 Task: Create a section Dash & Dine and in the section, add a milestone Security Enhancements in the project UpwardTech.
Action: Mouse moved to (27, 72)
Screenshot: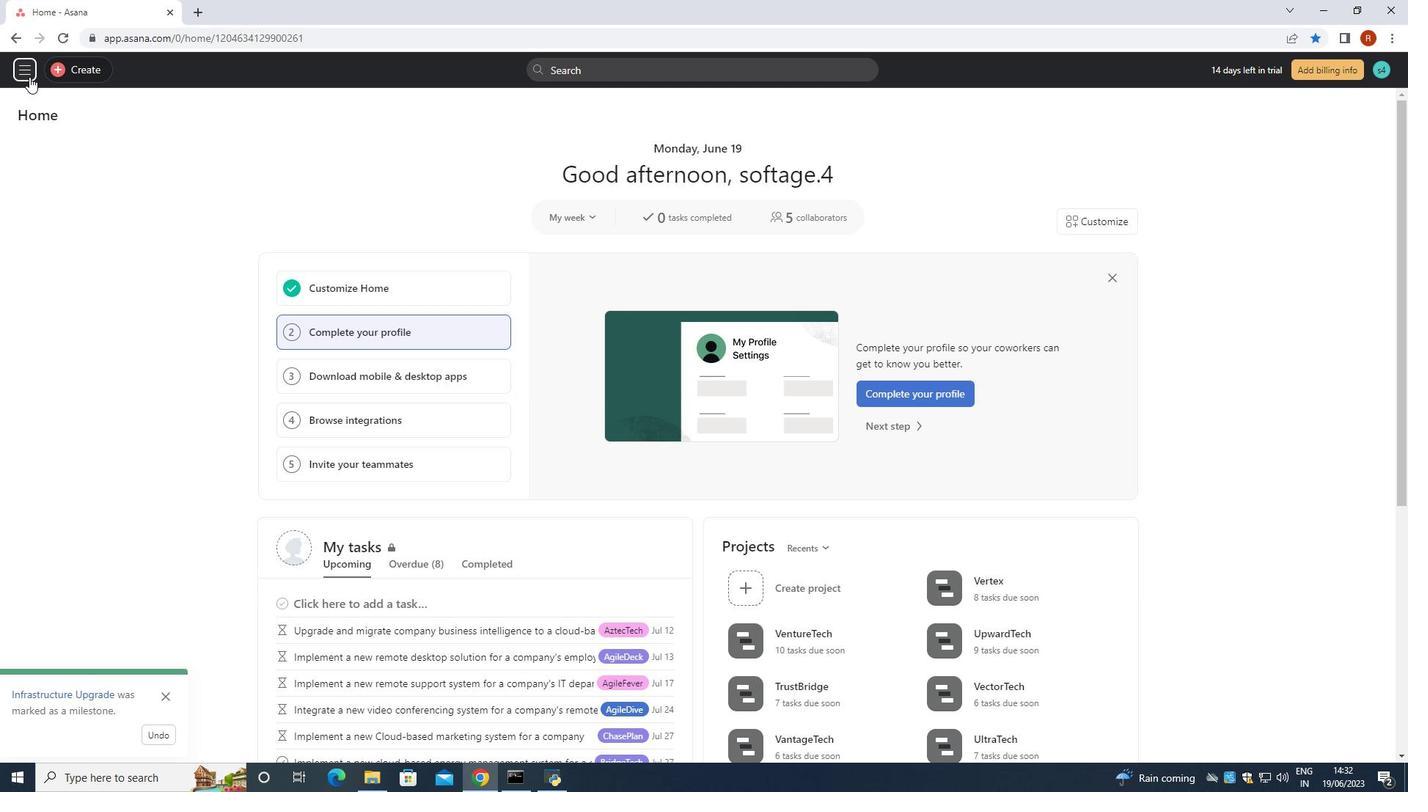 
Action: Mouse pressed left at (27, 72)
Screenshot: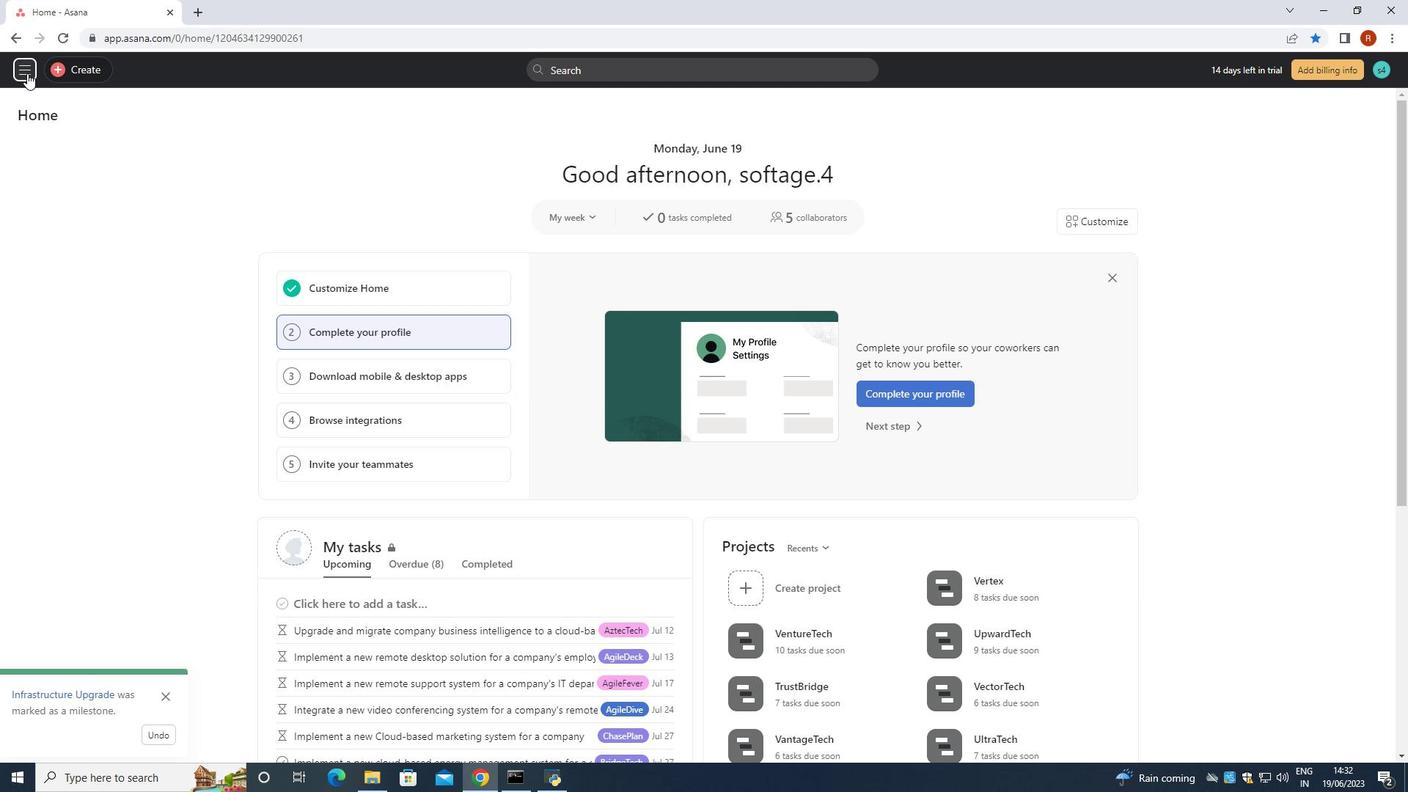 
Action: Mouse moved to (52, 303)
Screenshot: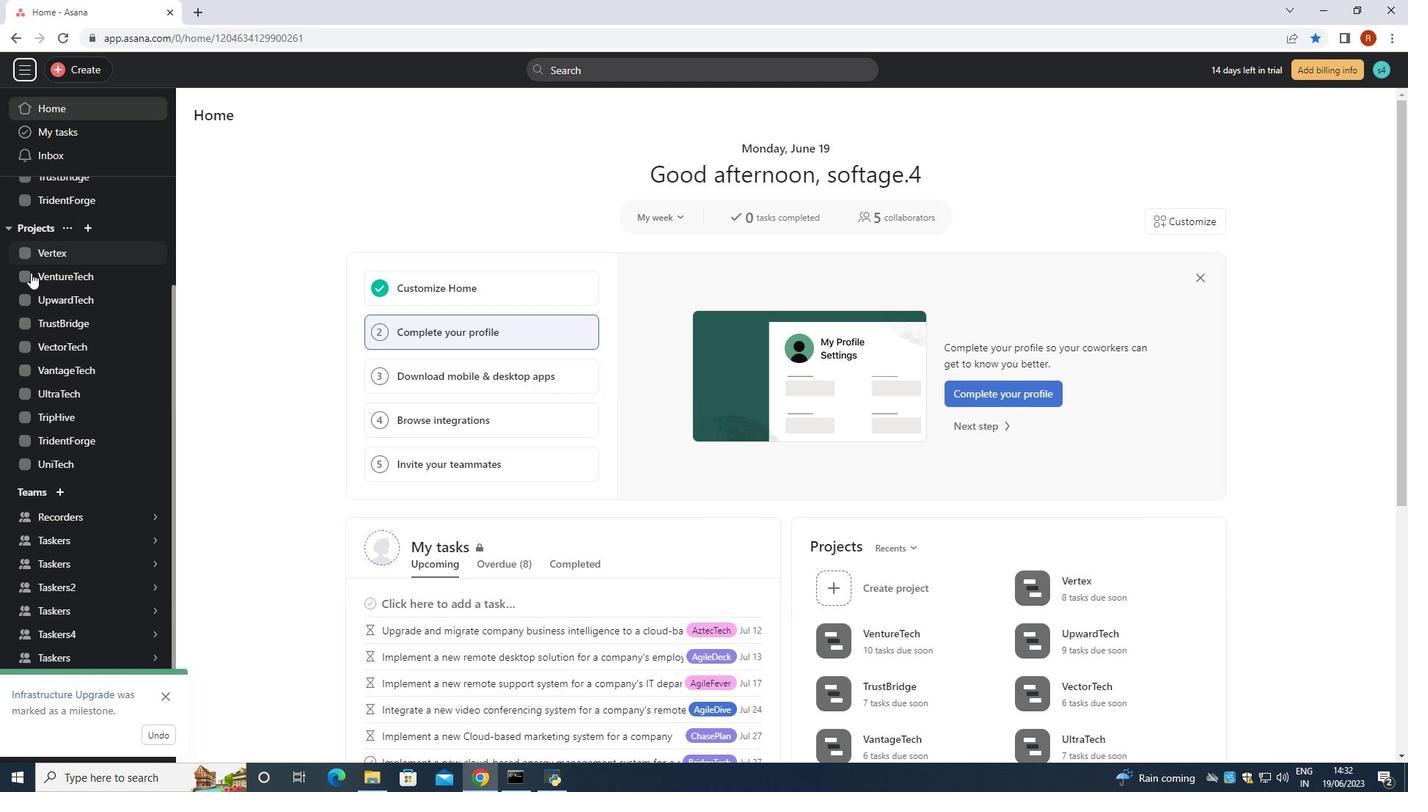 
Action: Mouse pressed left at (52, 303)
Screenshot: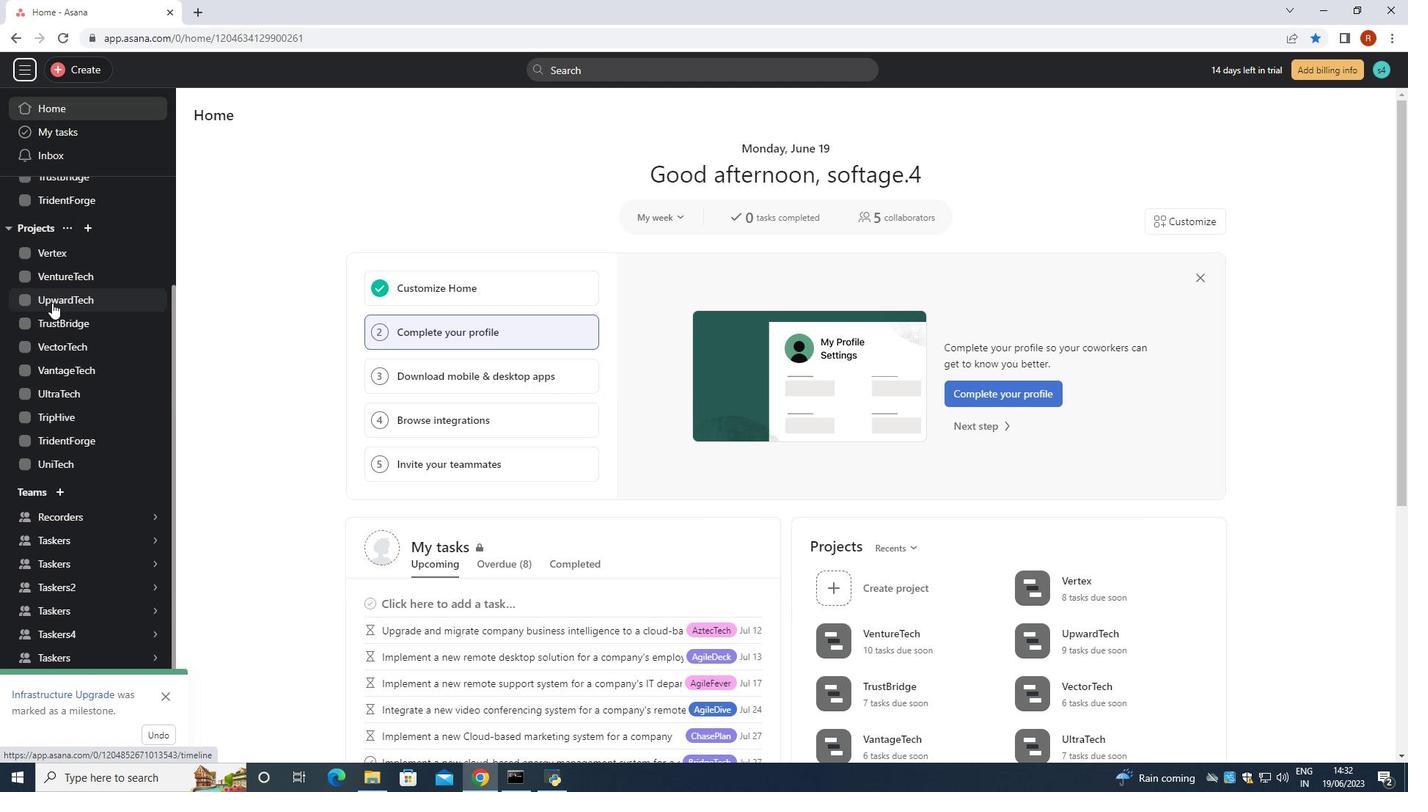 
Action: Mouse moved to (302, 453)
Screenshot: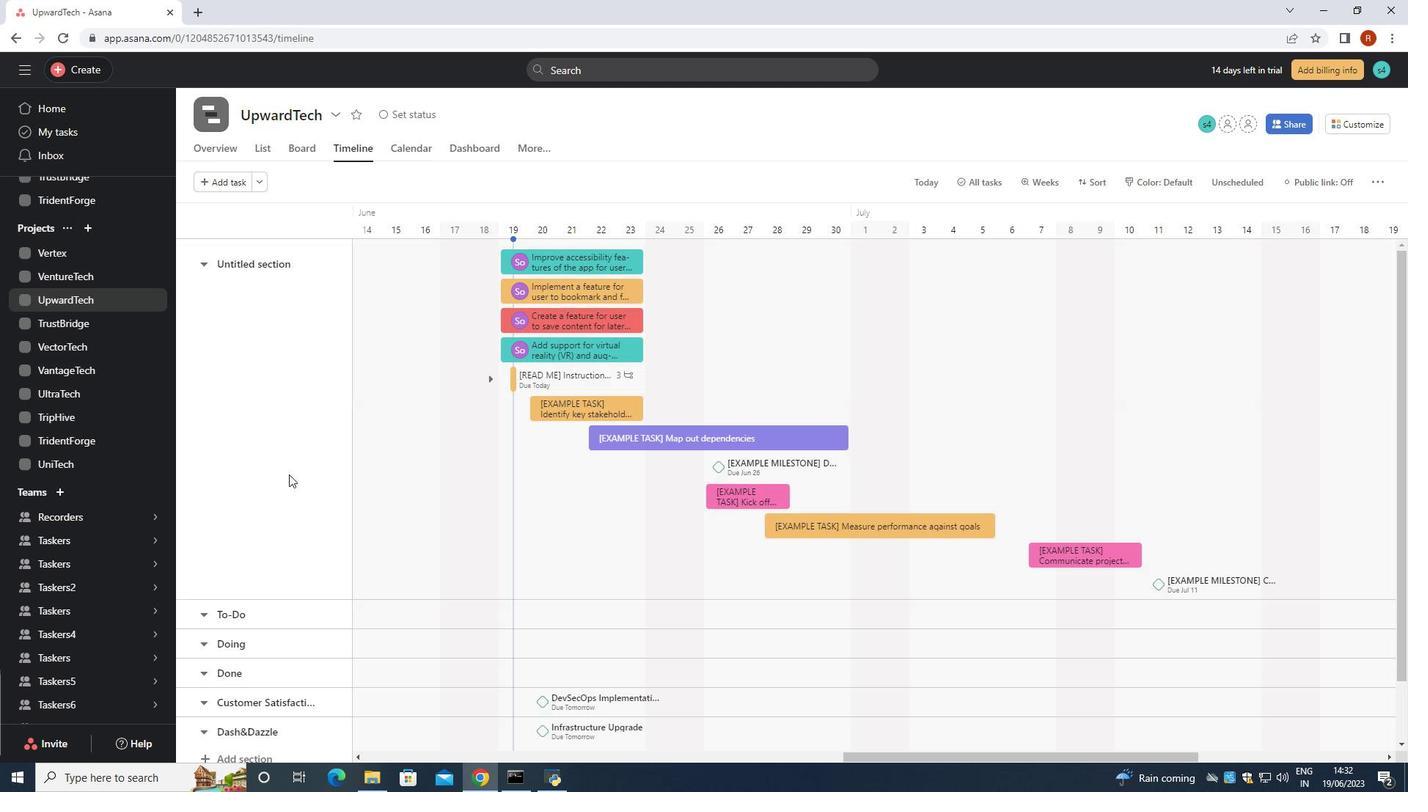 
Action: Mouse scrolled (302, 452) with delta (0, 0)
Screenshot: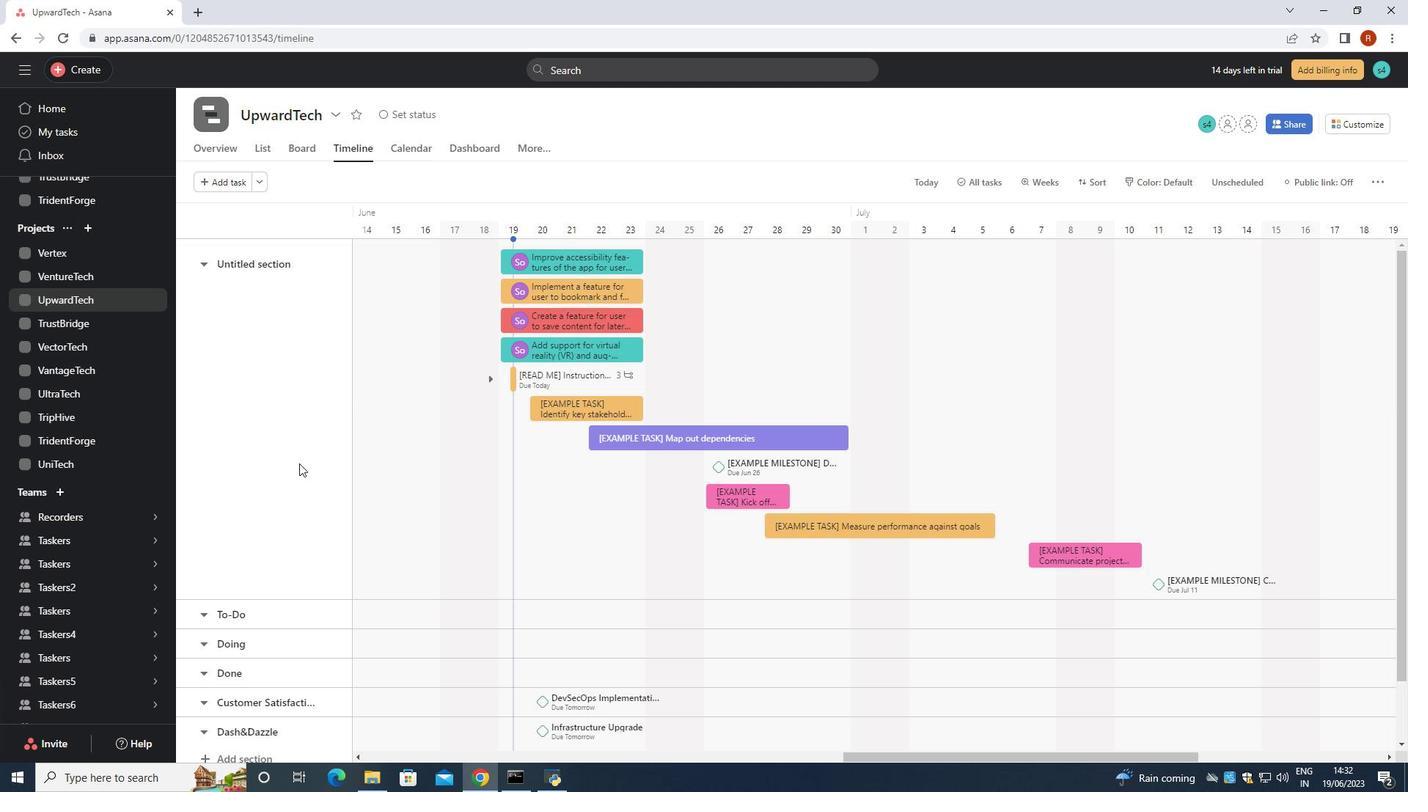 
Action: Mouse scrolled (302, 452) with delta (0, 0)
Screenshot: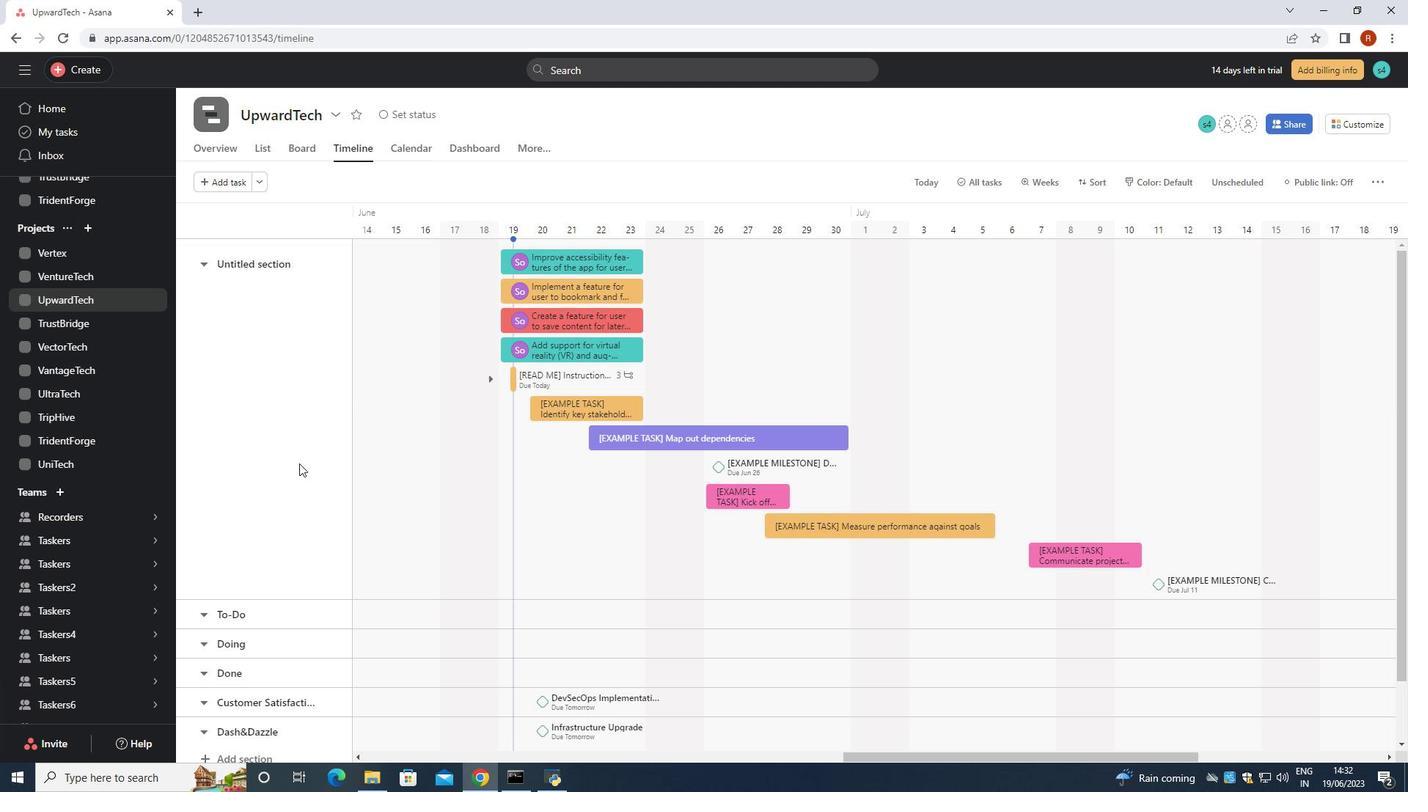 
Action: Mouse scrolled (302, 452) with delta (0, 0)
Screenshot: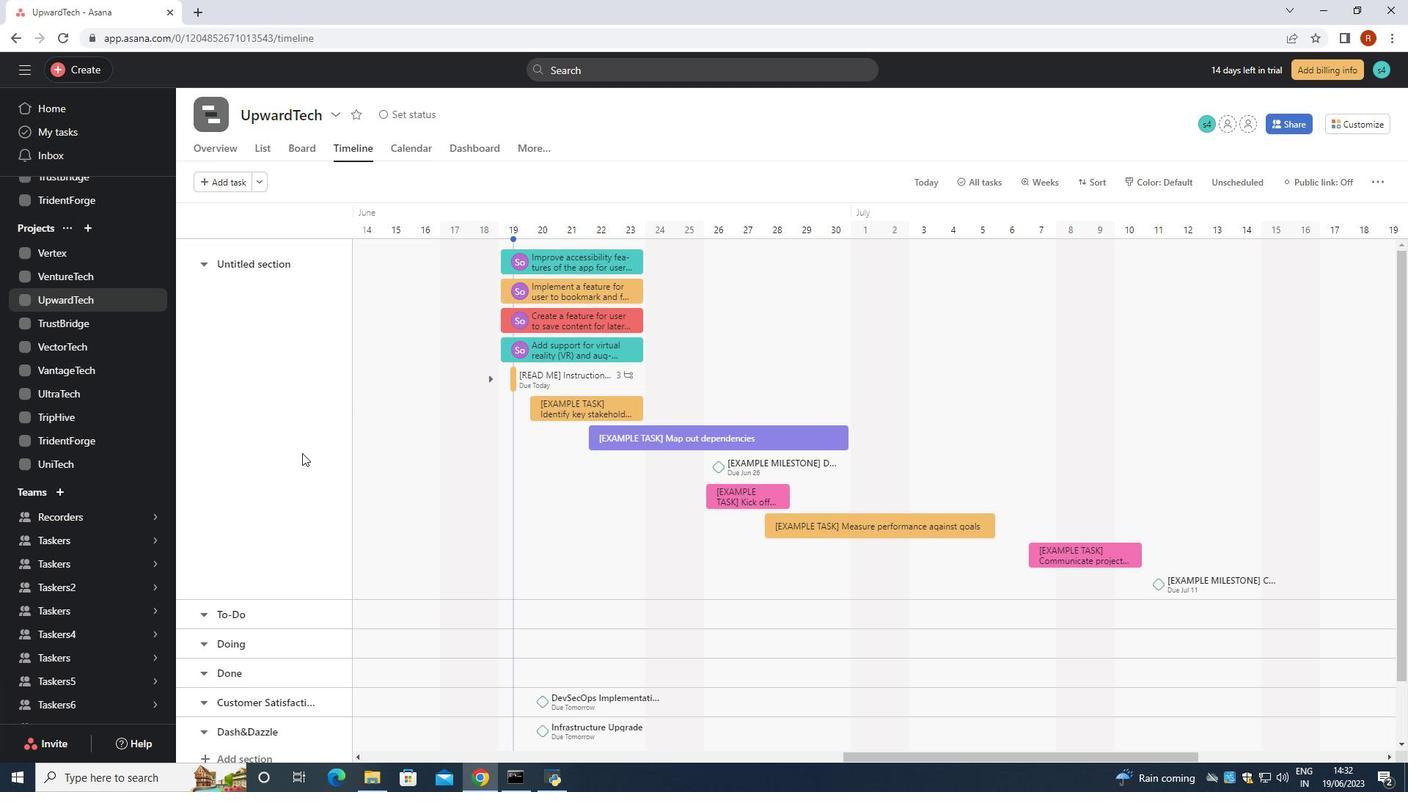
Action: Mouse moved to (301, 462)
Screenshot: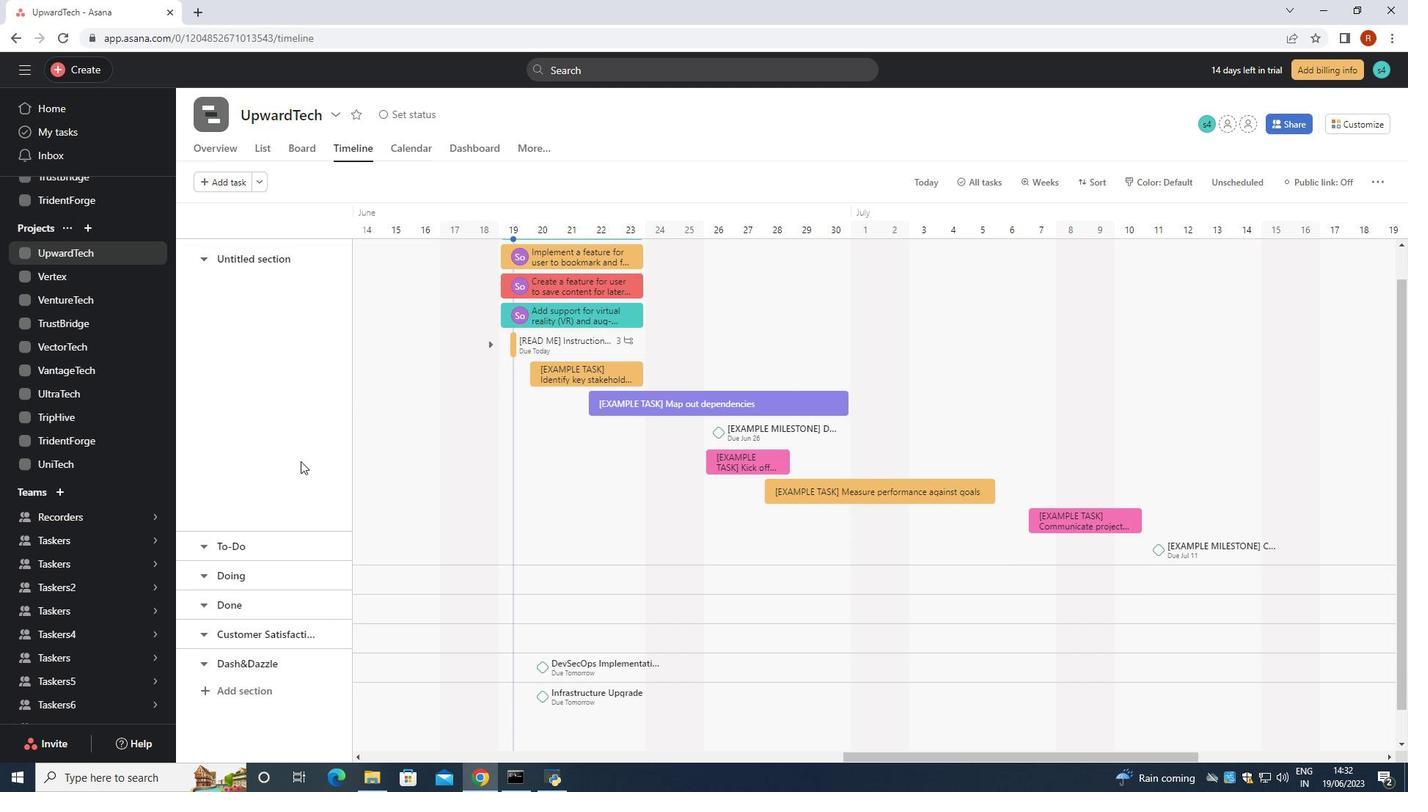 
Action: Mouse scrolled (301, 460) with delta (0, 0)
Screenshot: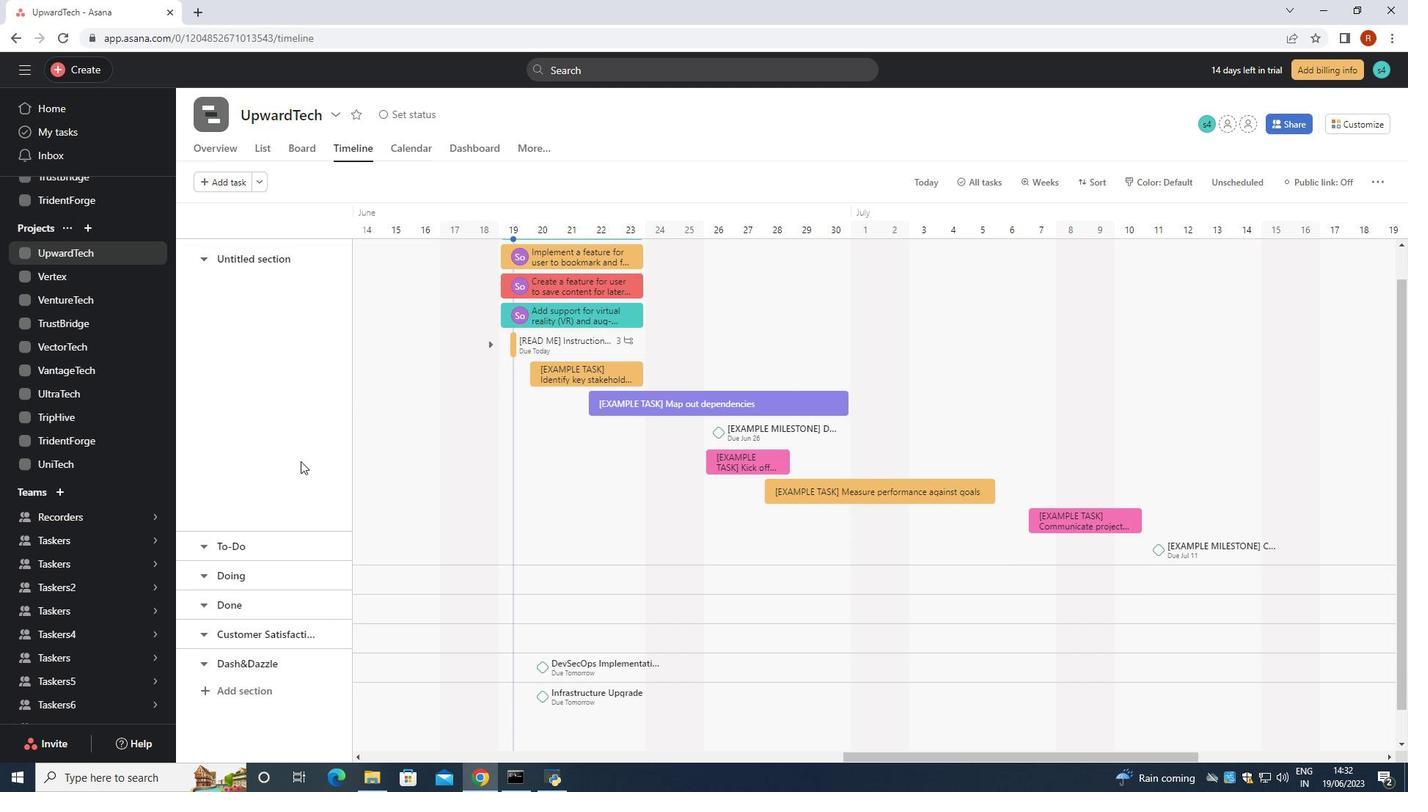 
Action: Mouse moved to (300, 468)
Screenshot: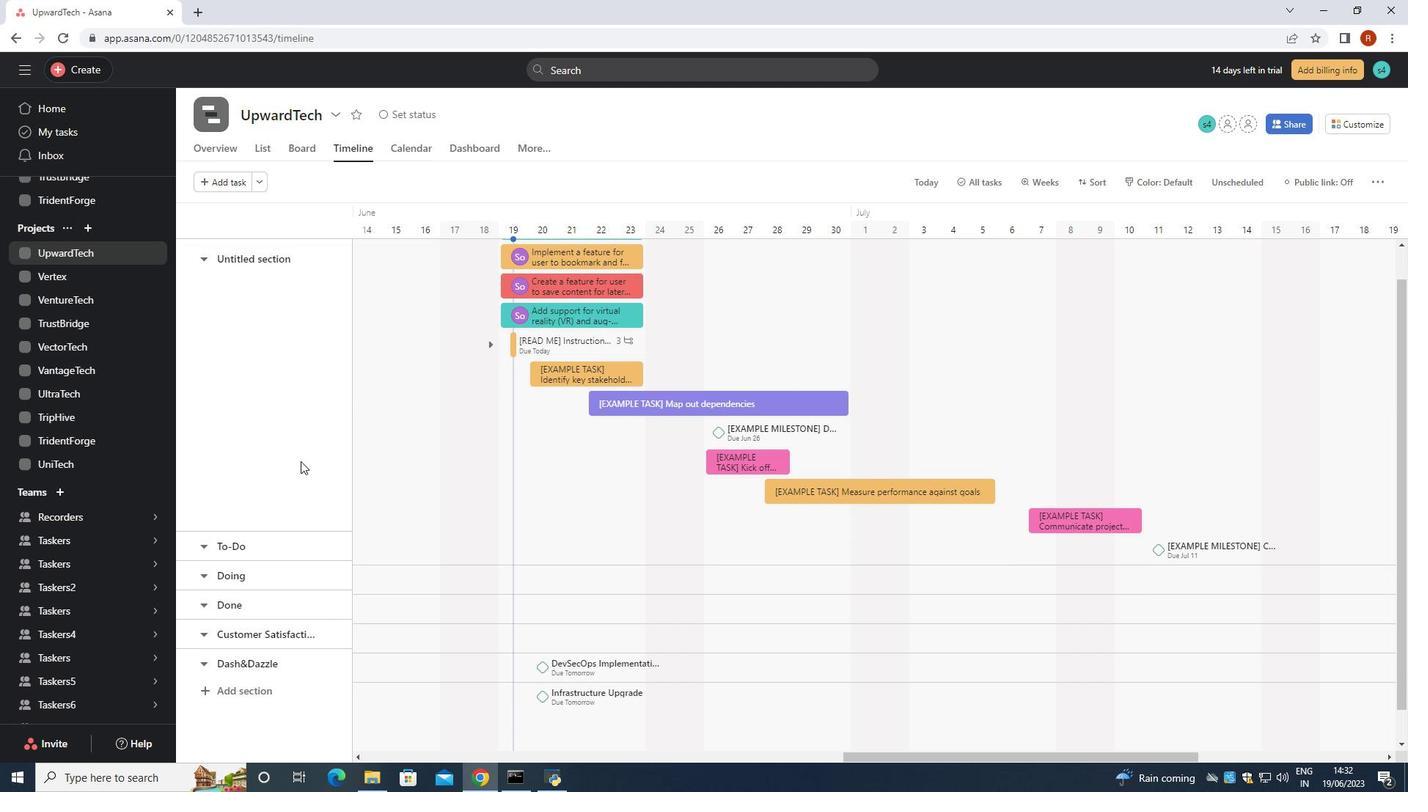
Action: Mouse scrolled (300, 467) with delta (0, 0)
Screenshot: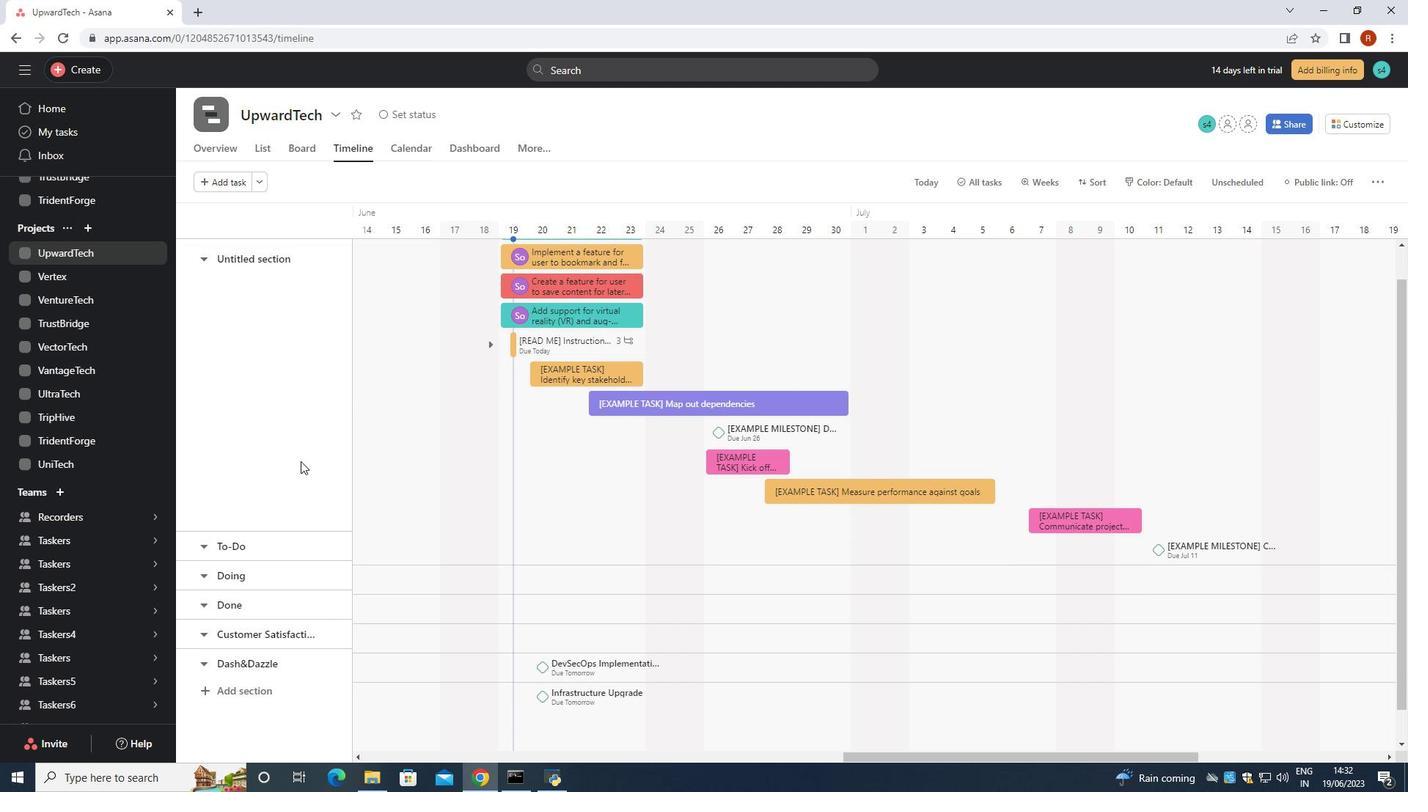 
Action: Mouse moved to (300, 472)
Screenshot: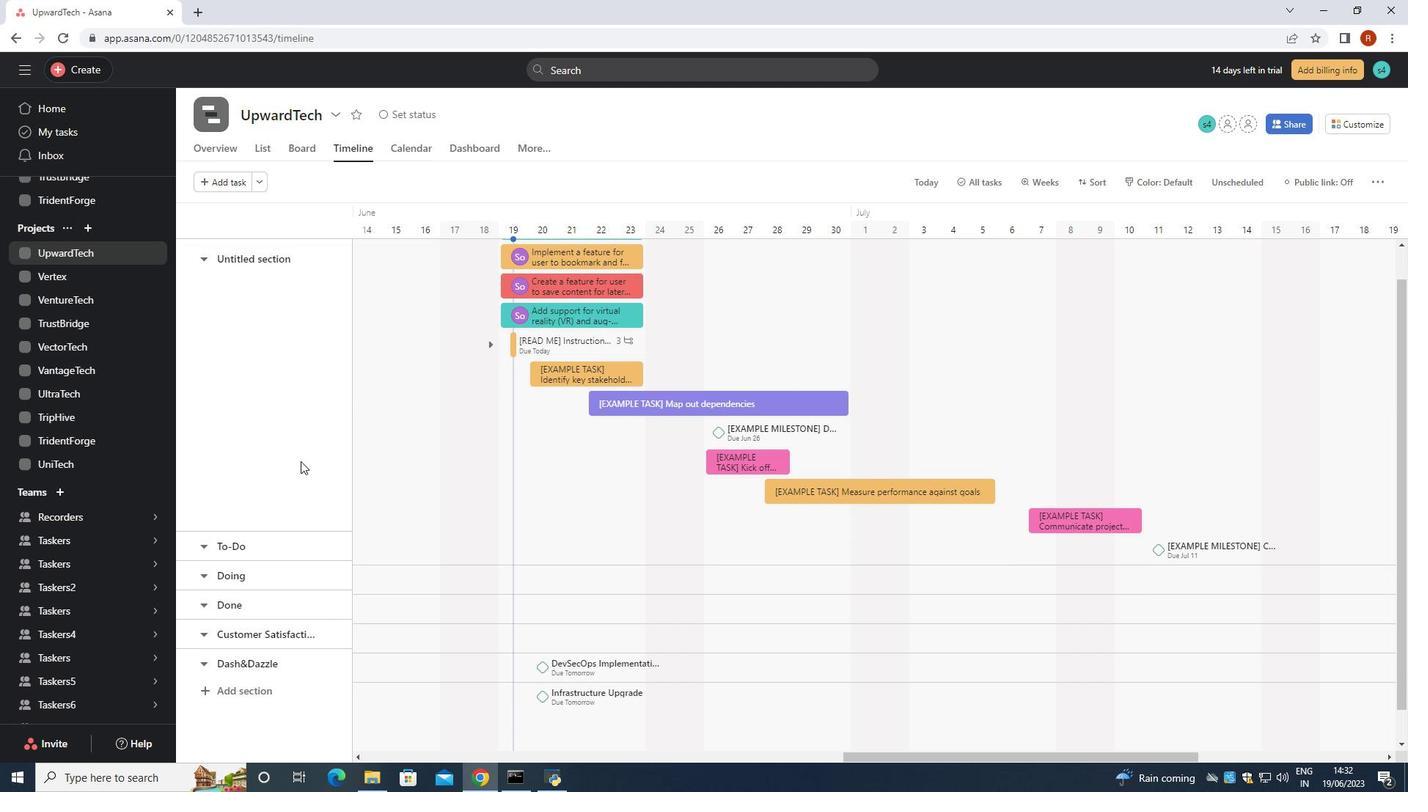 
Action: Mouse scrolled (300, 471) with delta (0, 0)
Screenshot: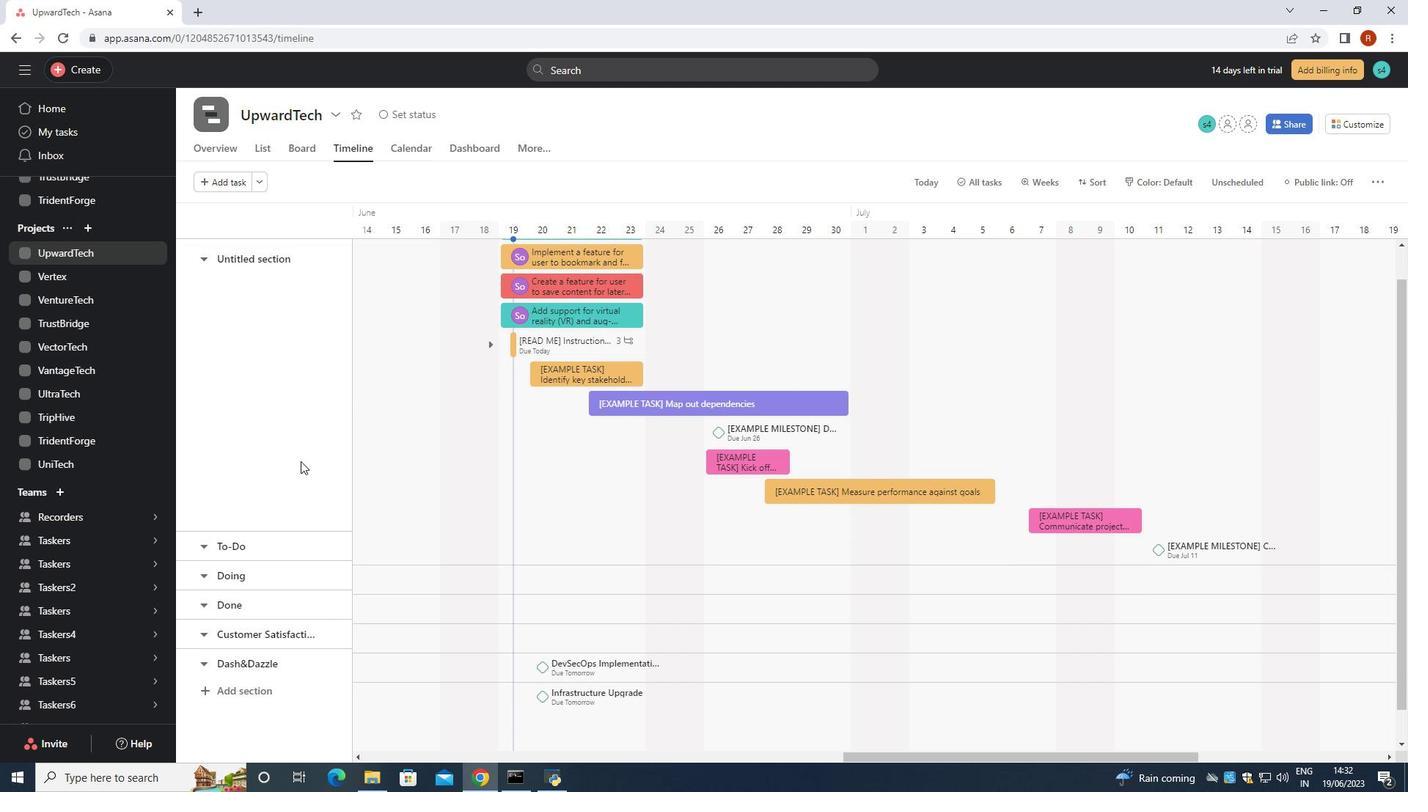 
Action: Mouse moved to (300, 479)
Screenshot: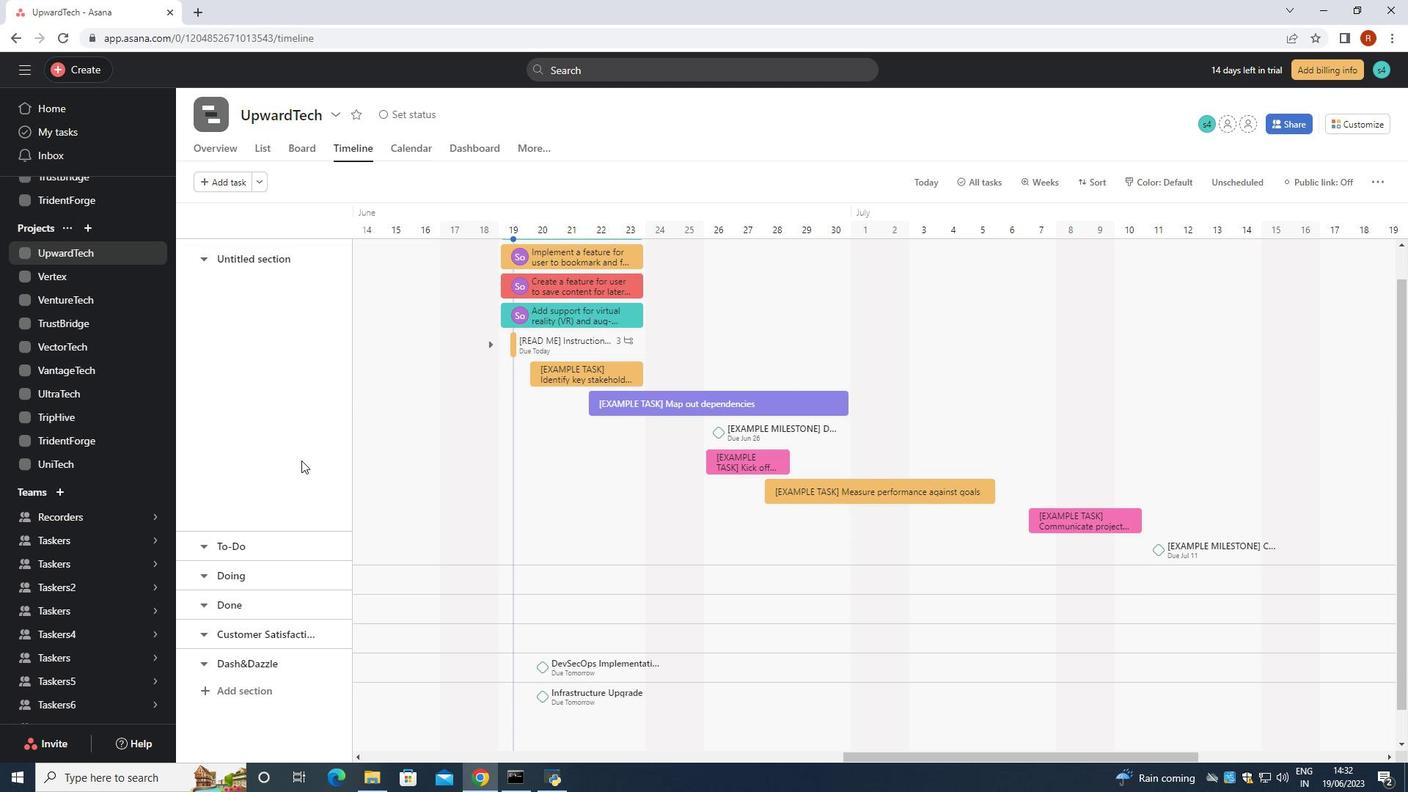 
Action: Mouse scrolled (300, 479) with delta (0, 0)
Screenshot: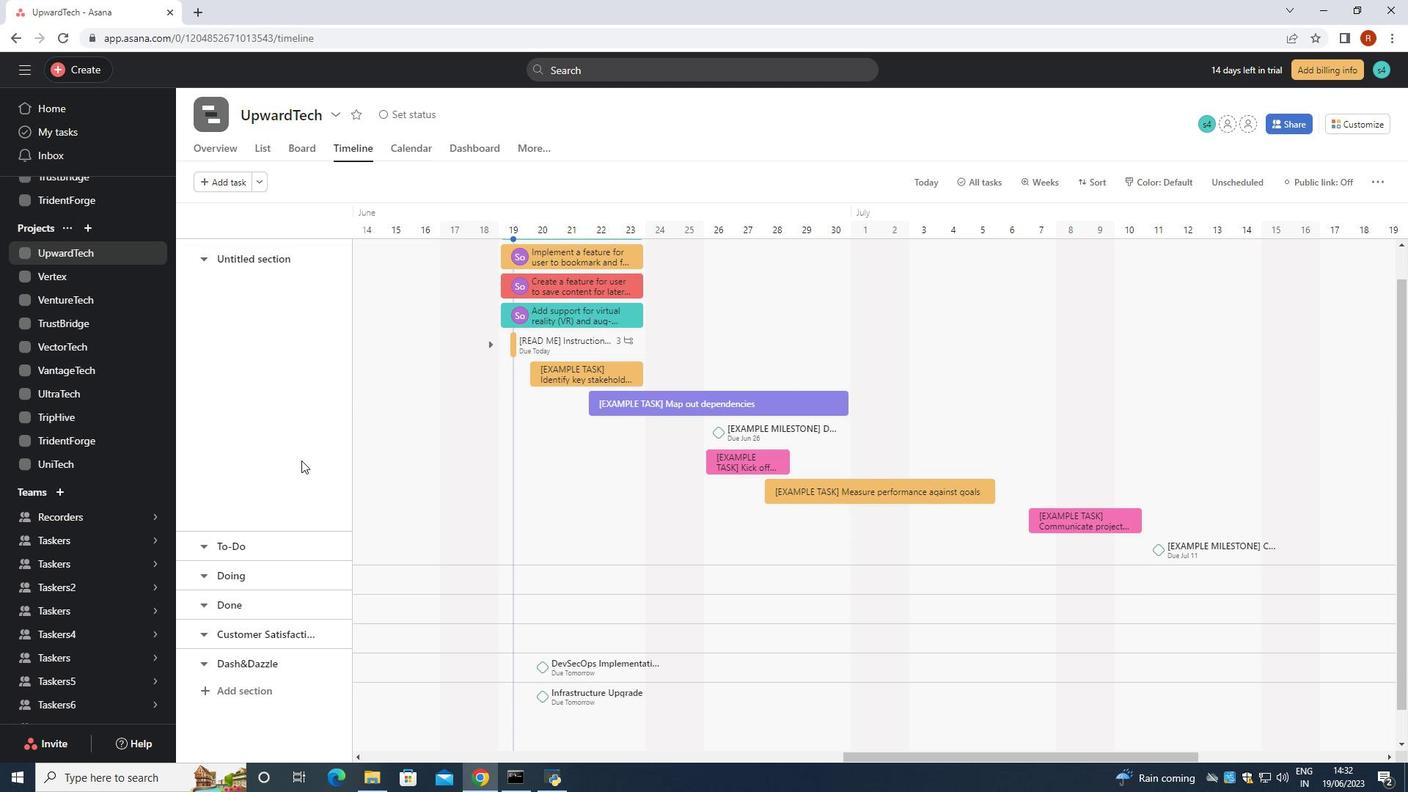 
Action: Mouse moved to (250, 695)
Screenshot: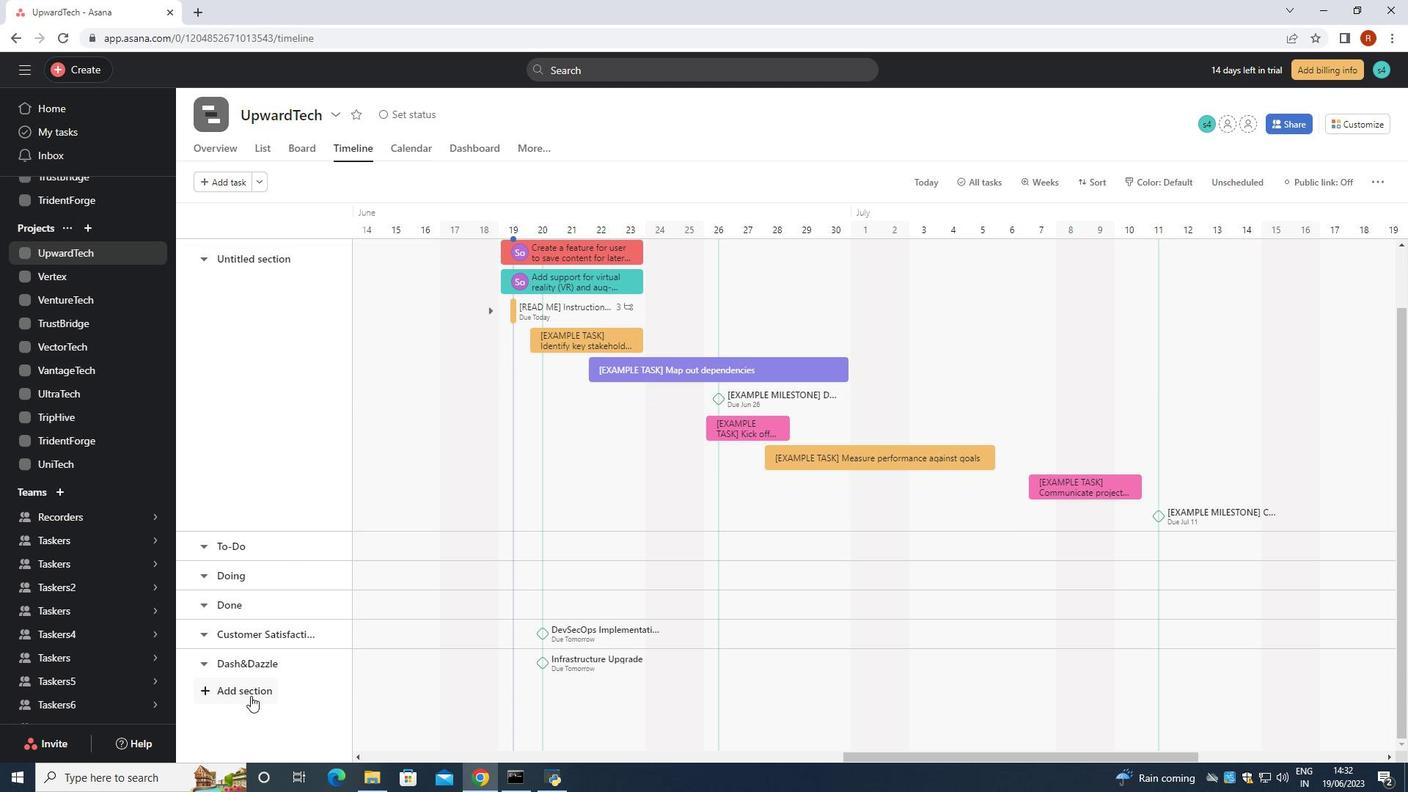 
Action: Mouse pressed left at (250, 695)
Screenshot: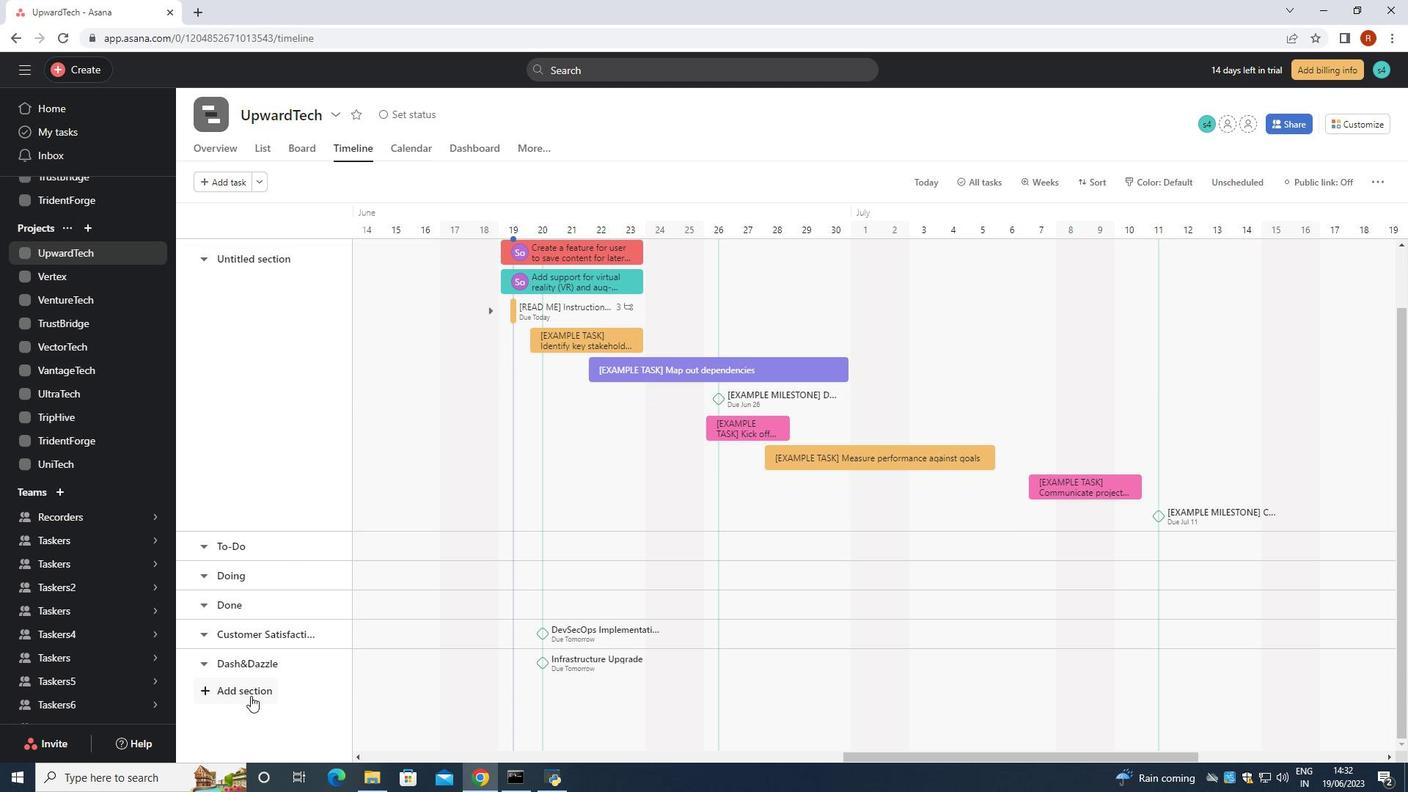 
Action: Mouse moved to (249, 694)
Screenshot: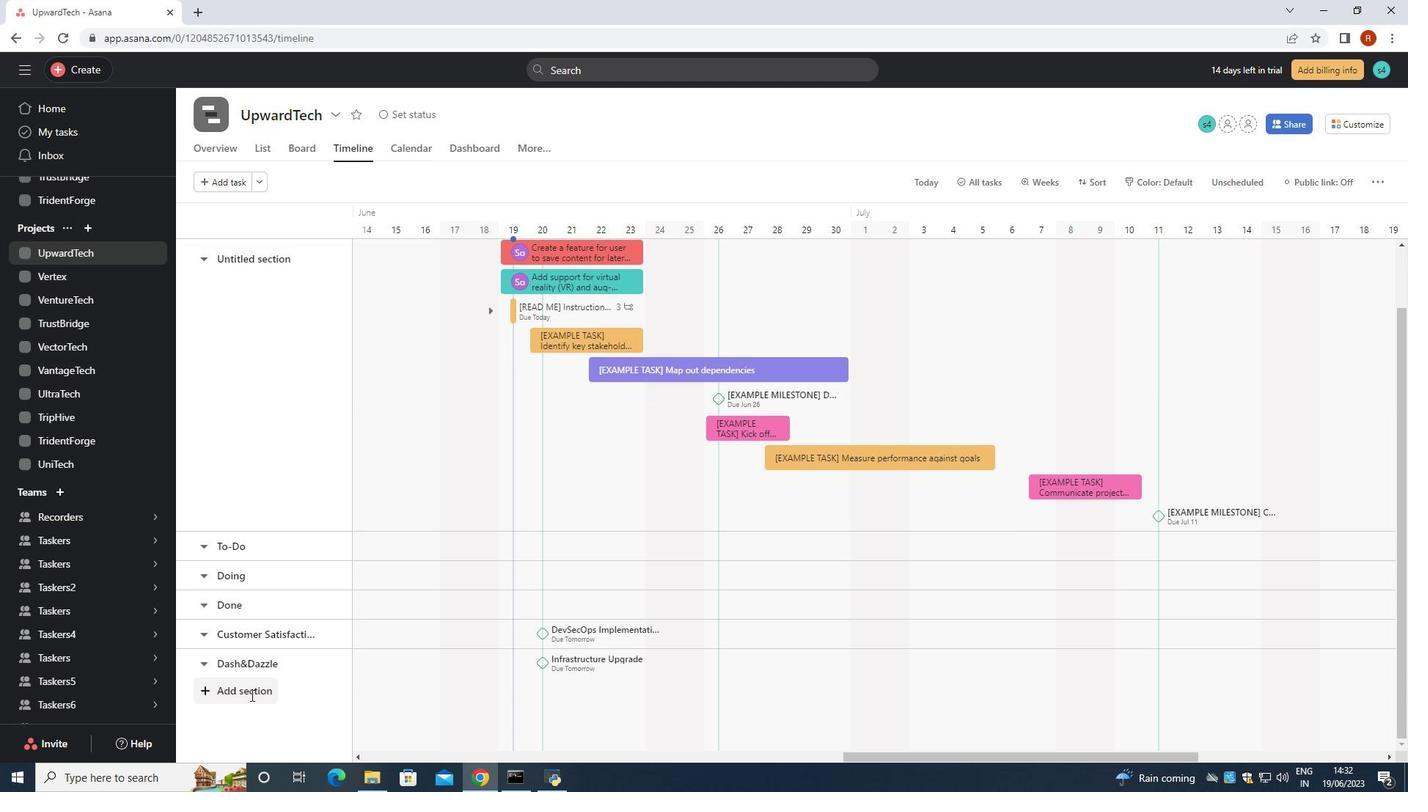 
Action: Key pressed <Key.shift>Dash<Key.shift_r>&<Key.shift>Dine
Screenshot: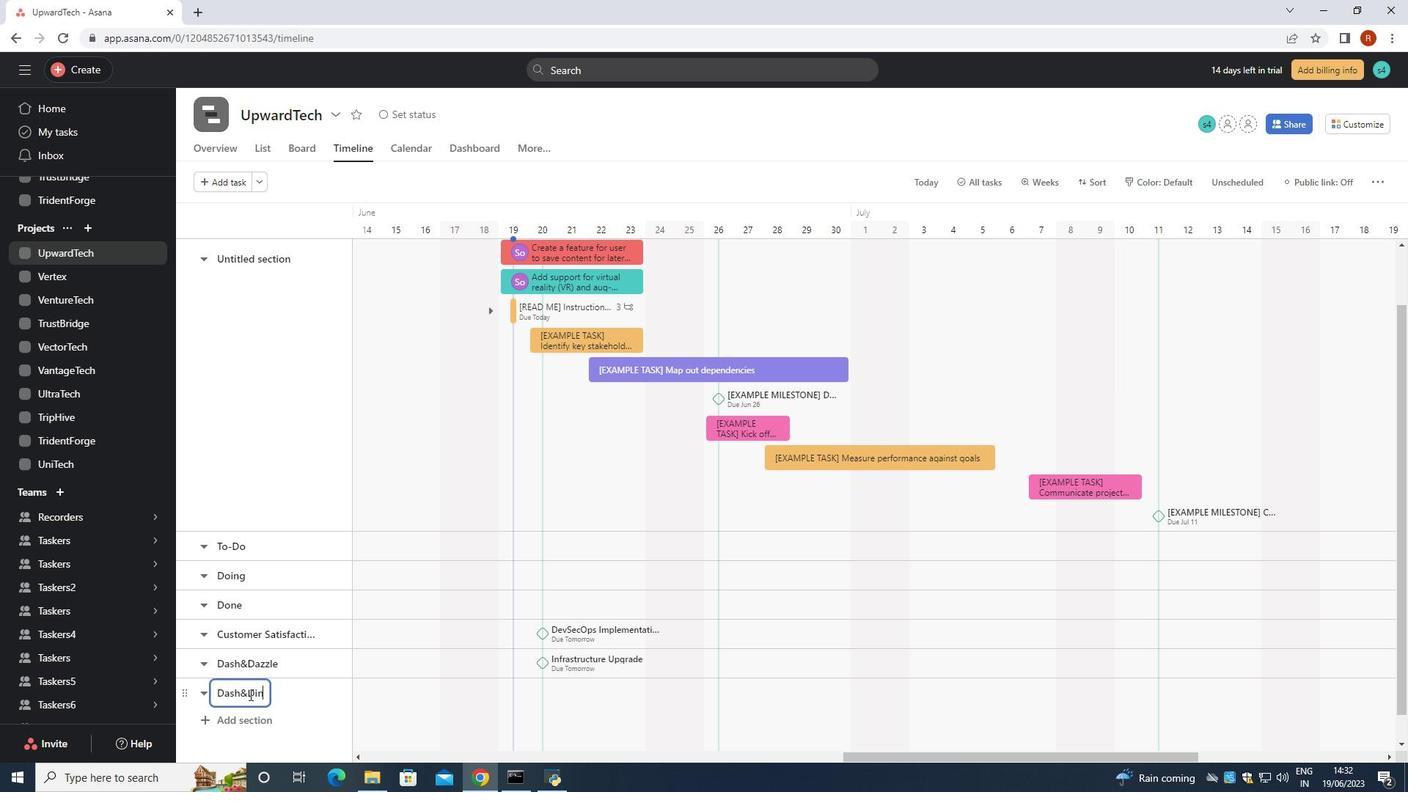 
Action: Mouse moved to (399, 694)
Screenshot: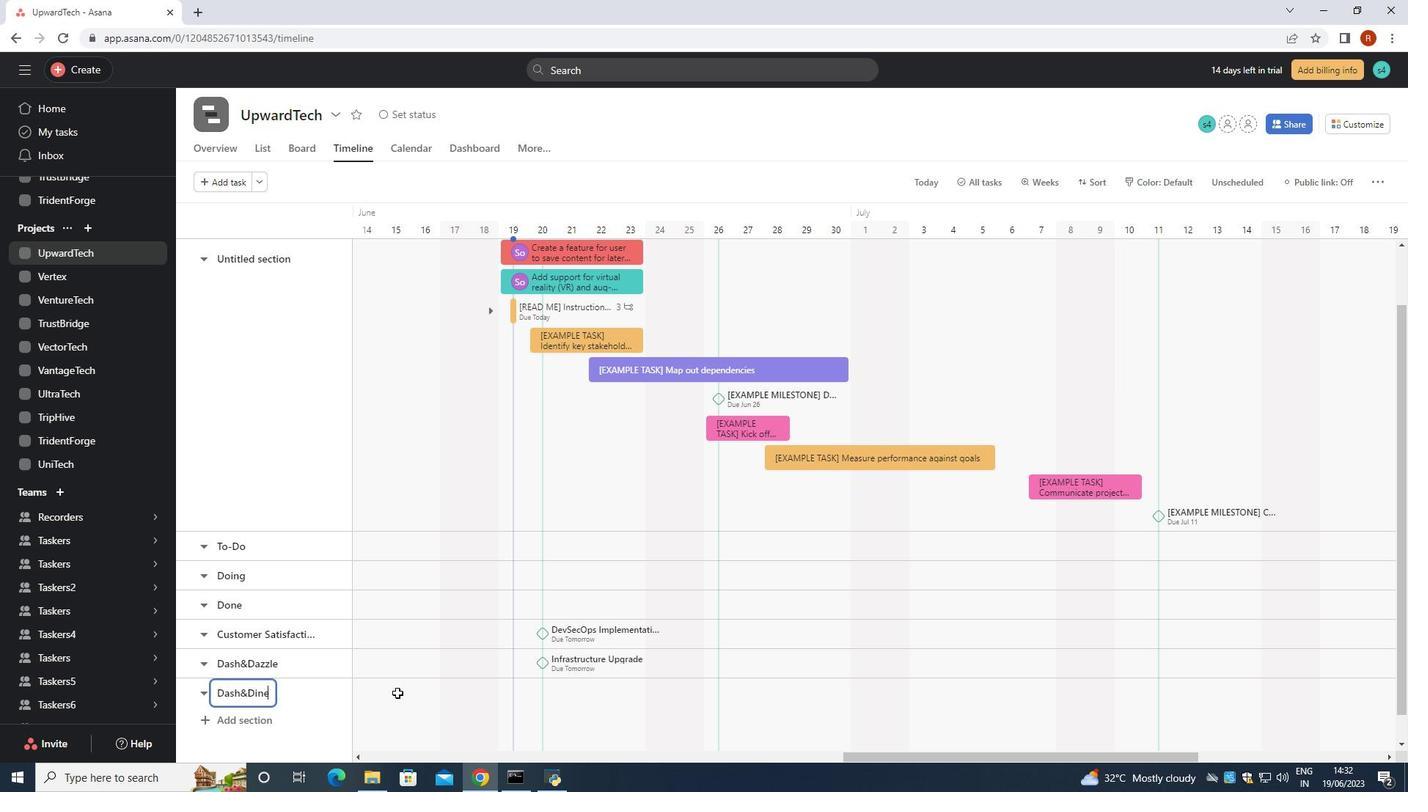 
Action: Mouse pressed left at (399, 694)
Screenshot: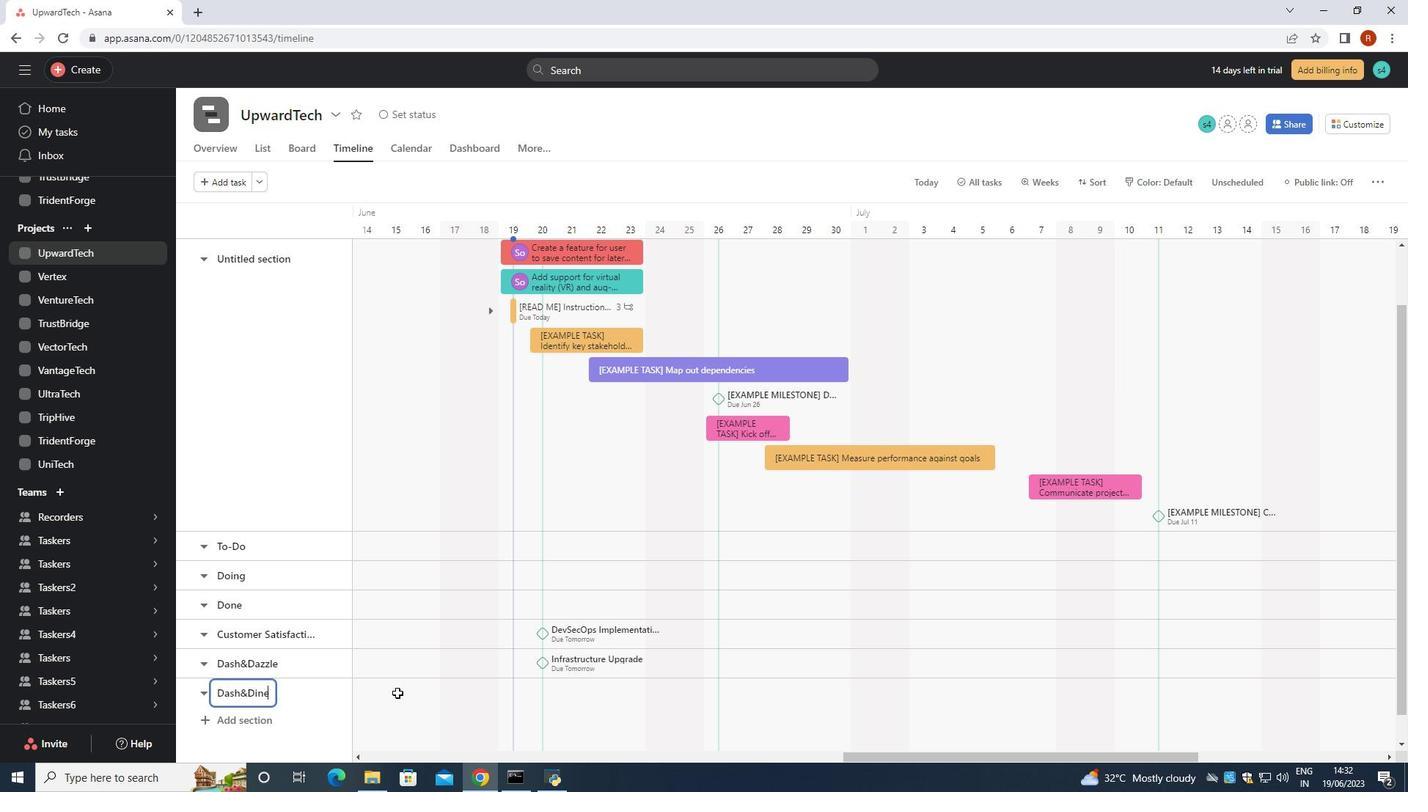 
Action: Mouse moved to (400, 694)
Screenshot: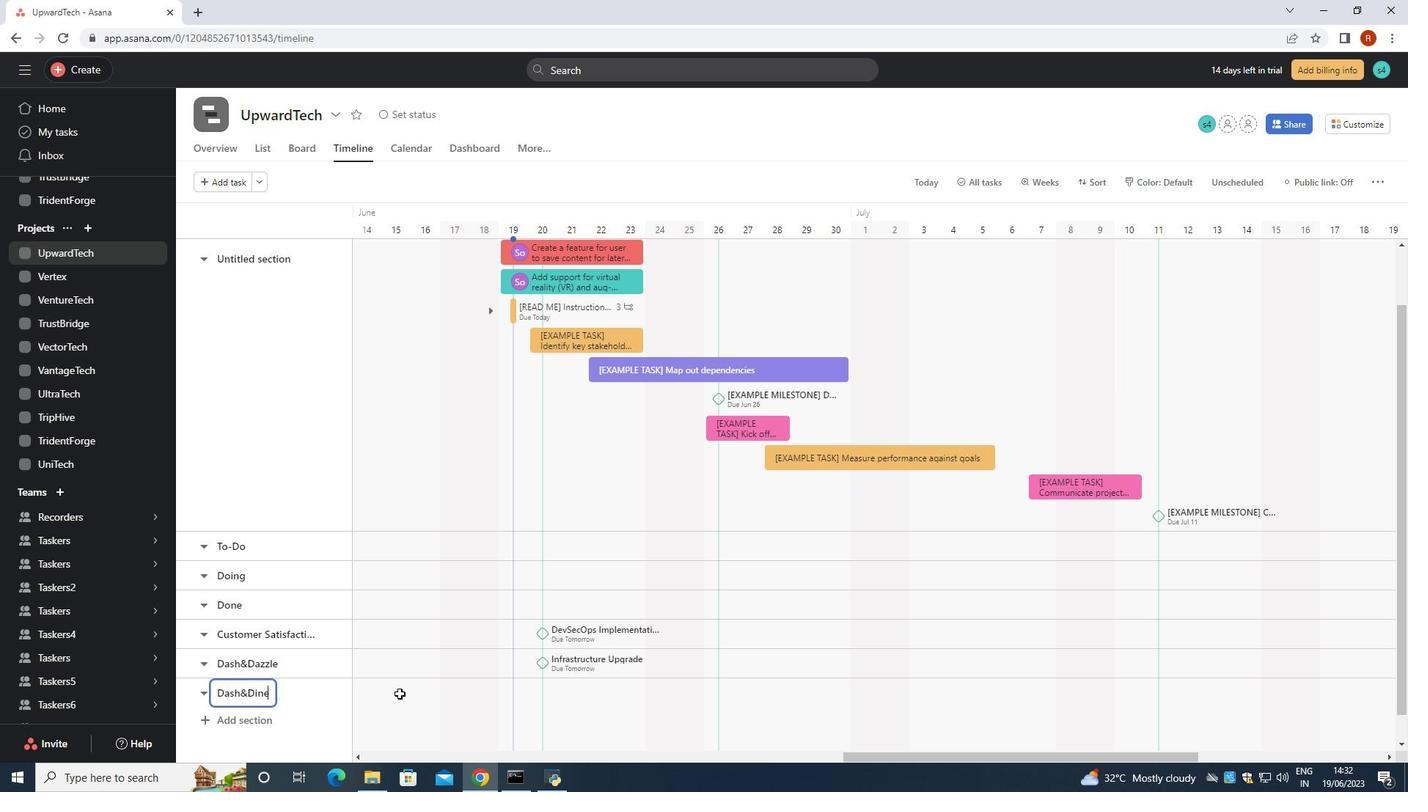 
Action: Mouse pressed left at (400, 694)
Screenshot: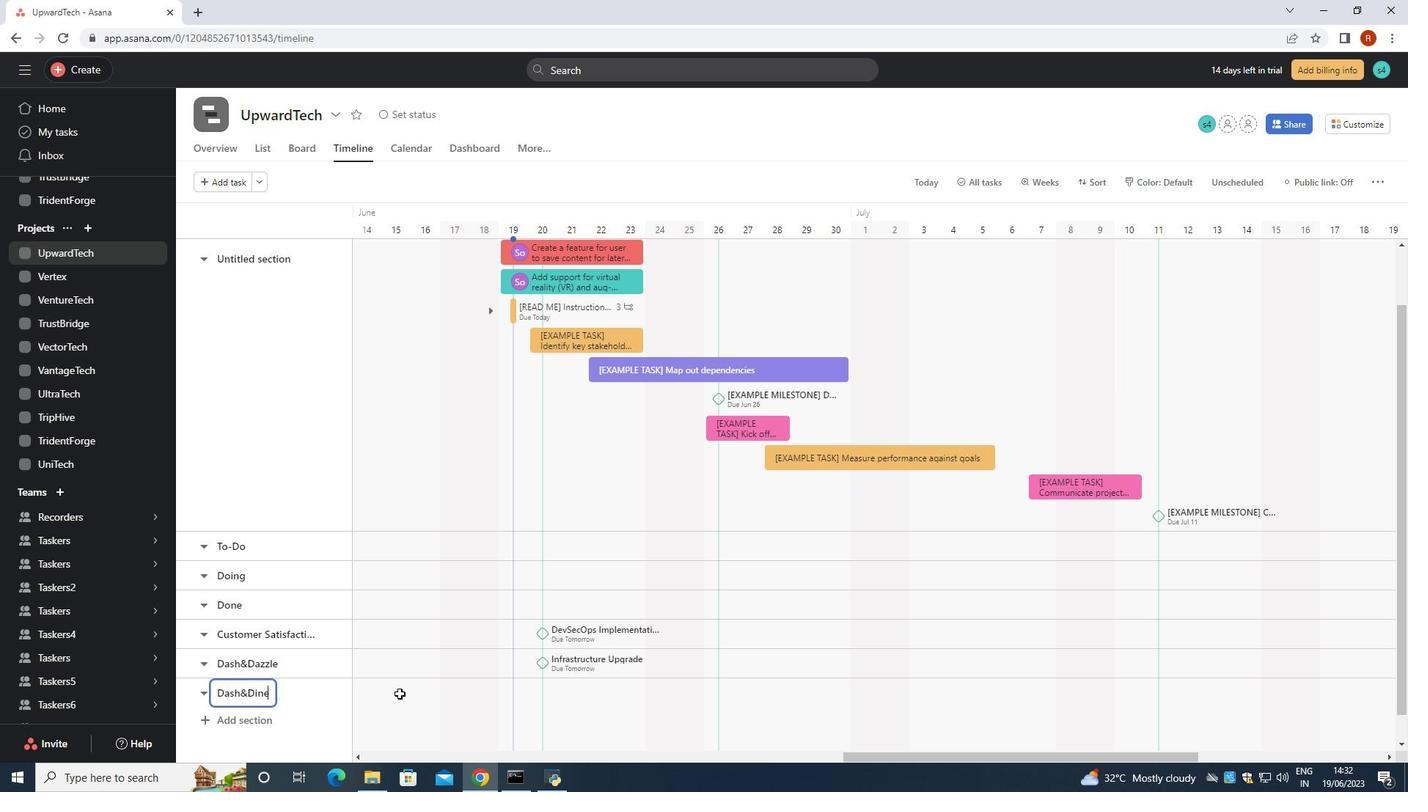 
Action: Mouse moved to (461, 757)
Screenshot: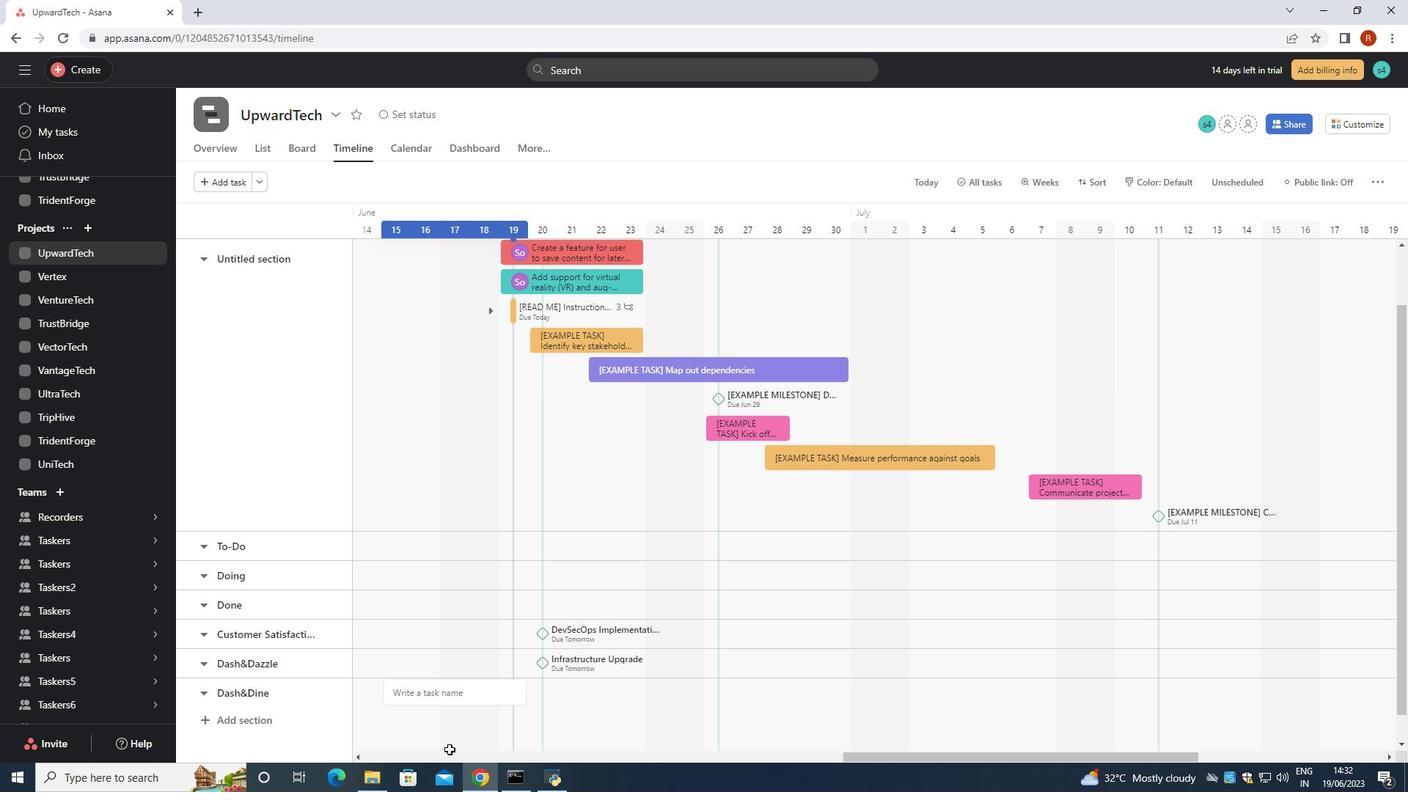
Action: Key pressed <Key.shift>Security<Key.space><Key.shift>Enhancr<Key.backspace>ements<Key.space>
Screenshot: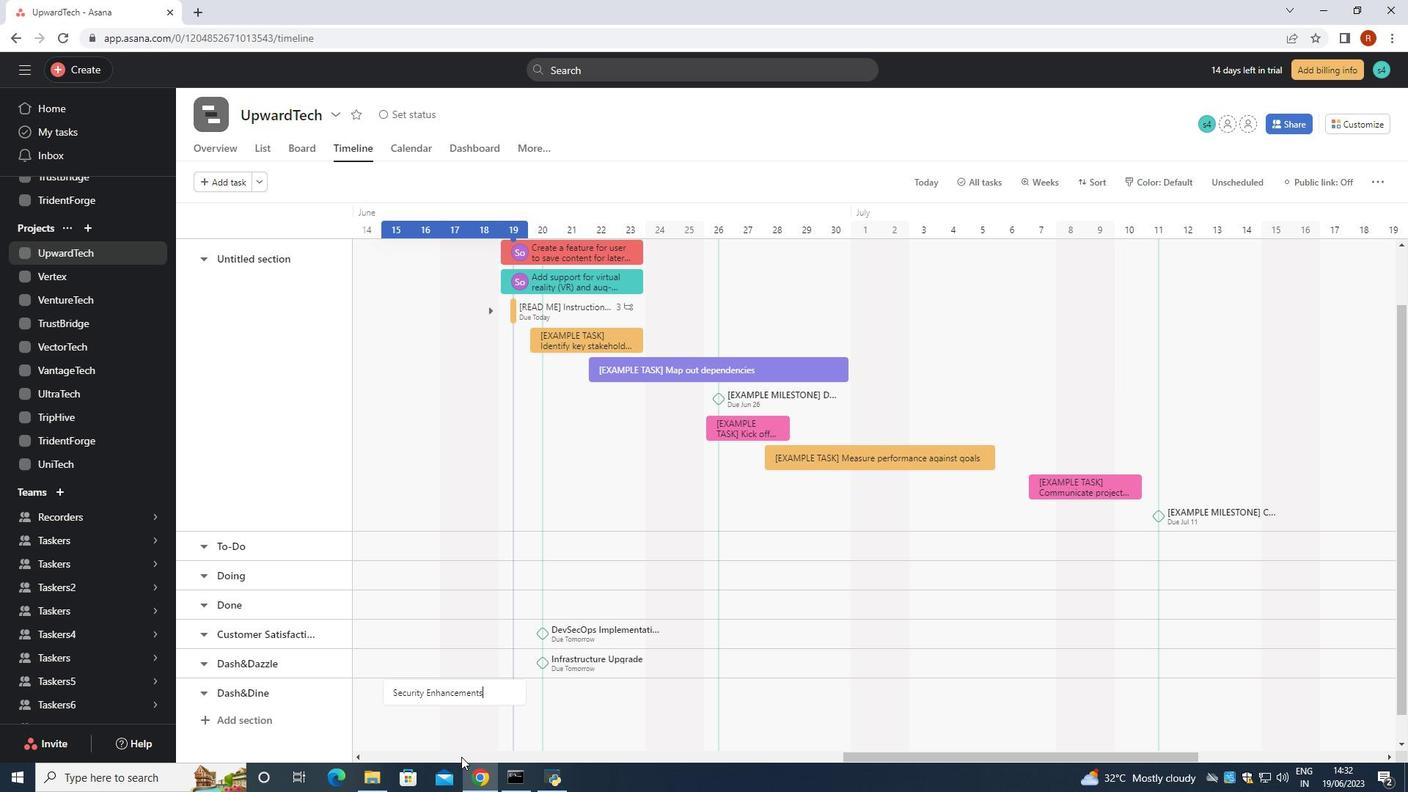 
Action: Mouse moved to (464, 691)
Screenshot: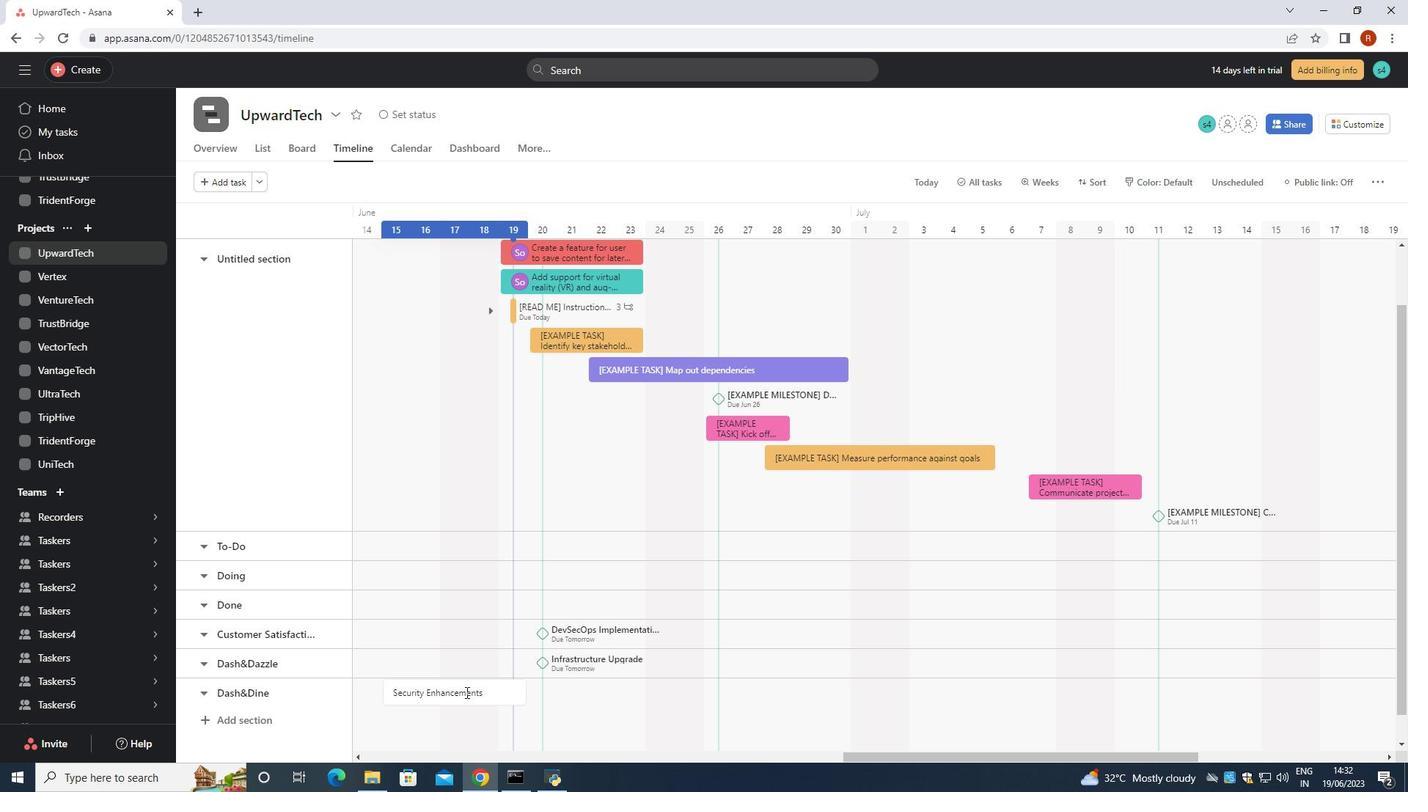 
Action: Key pressed <Key.enter>
Screenshot: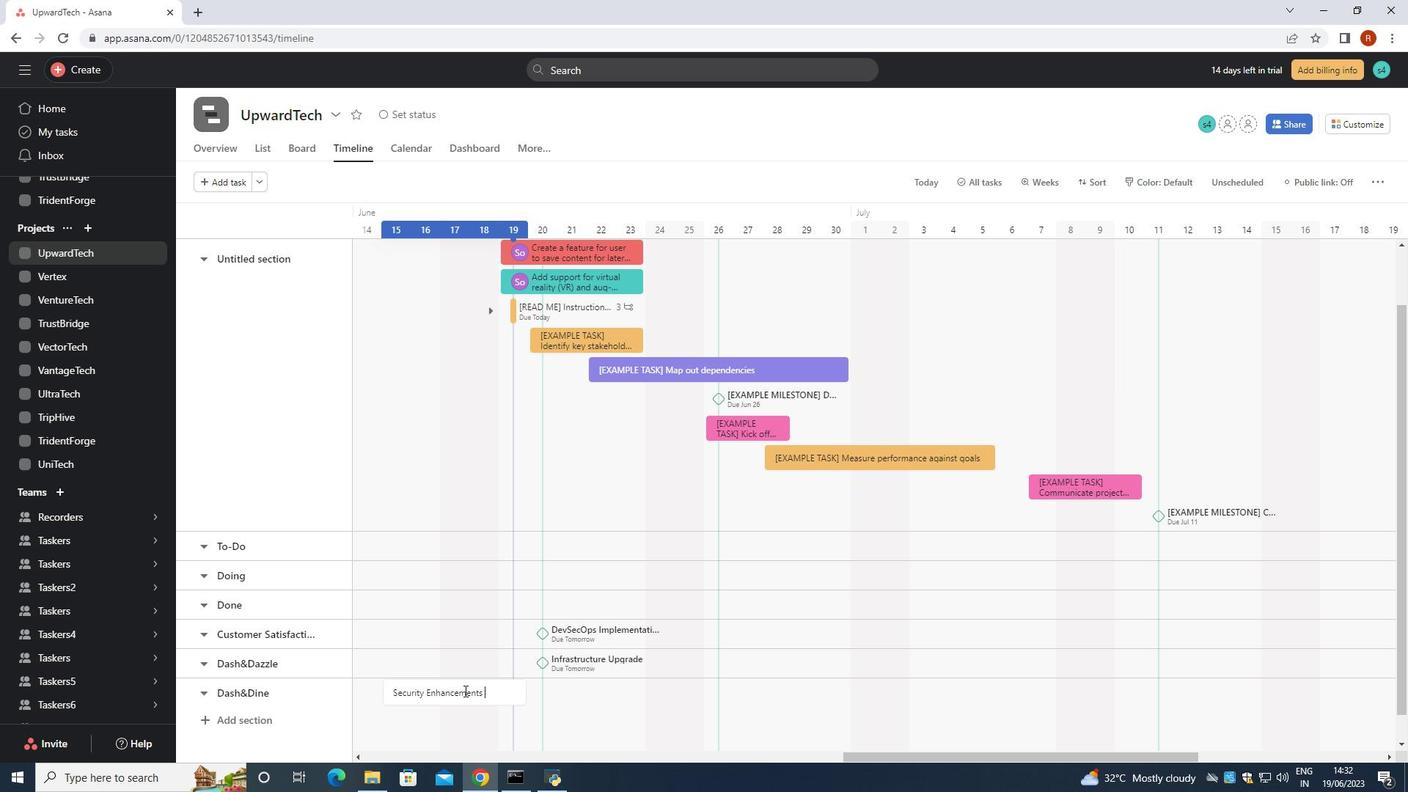 
Action: Mouse moved to (462, 688)
Screenshot: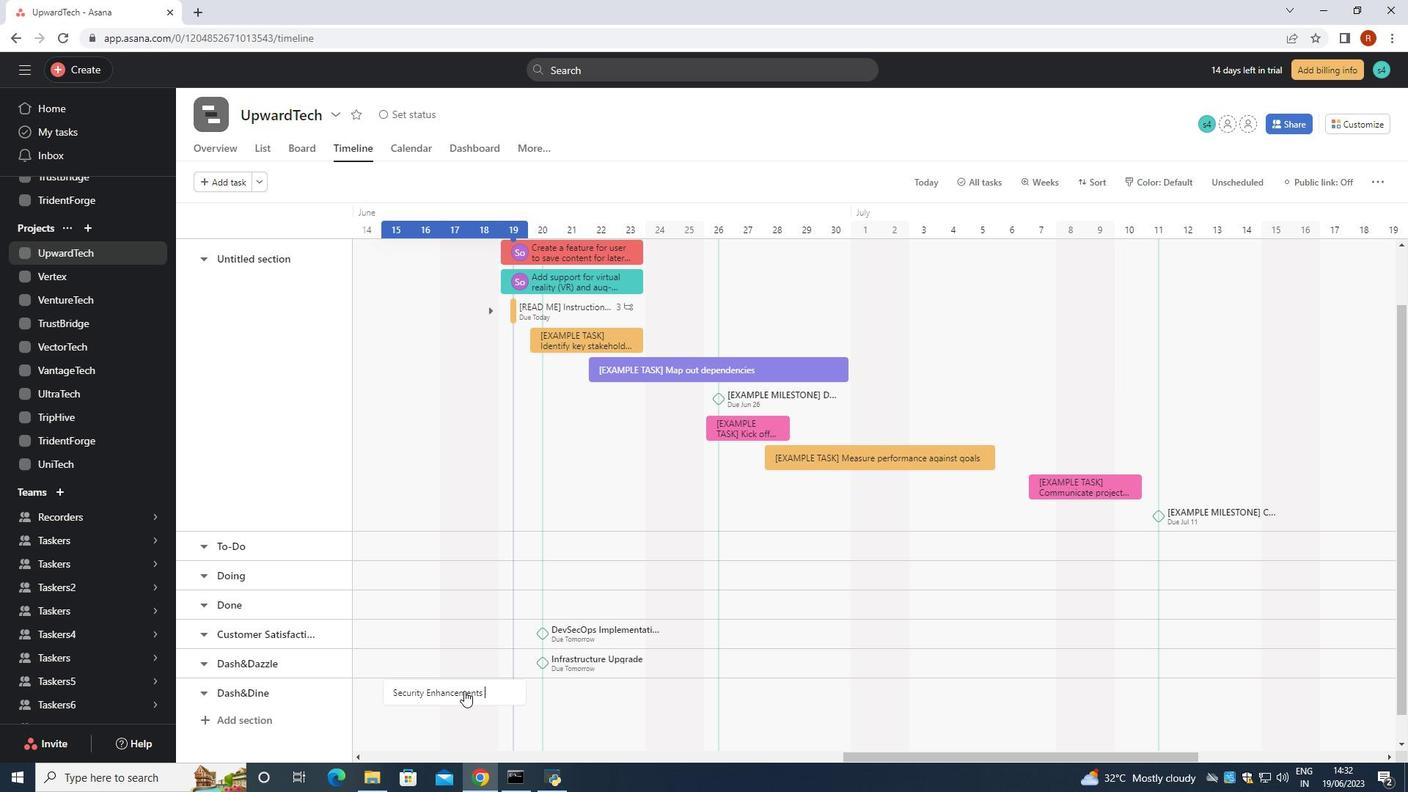 
Action: Mouse pressed right at (462, 688)
Screenshot: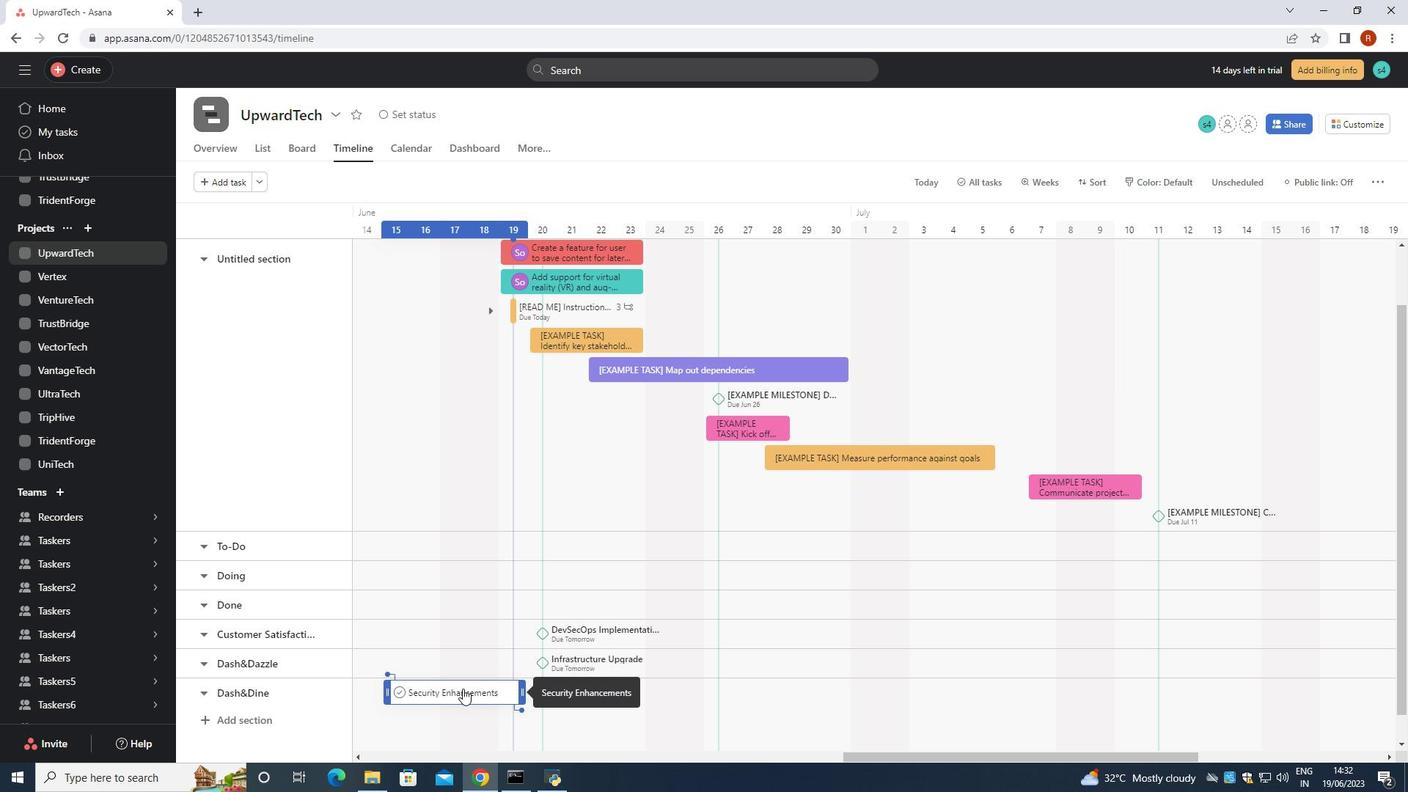 
Action: Mouse moved to (532, 616)
Screenshot: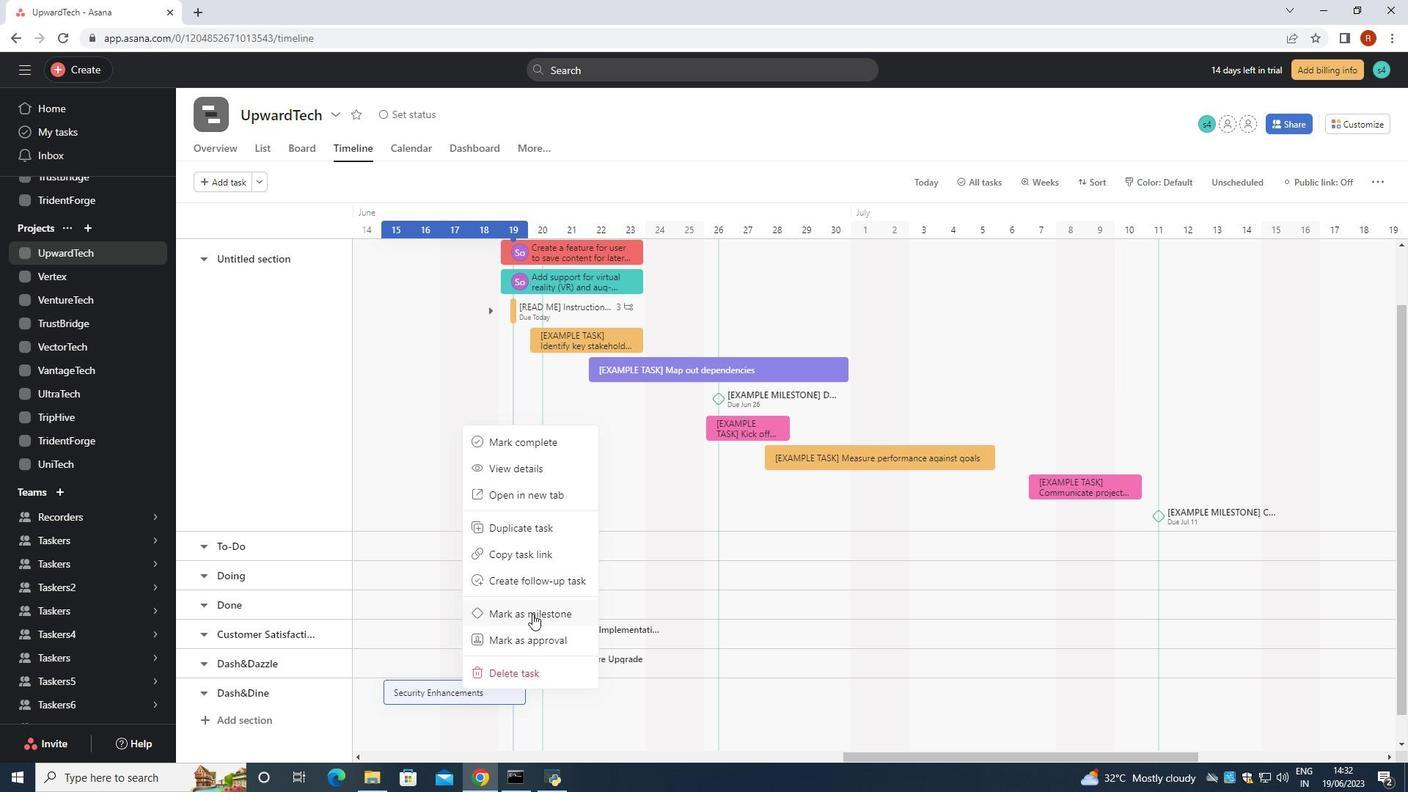 
Action: Mouse pressed left at (532, 616)
Screenshot: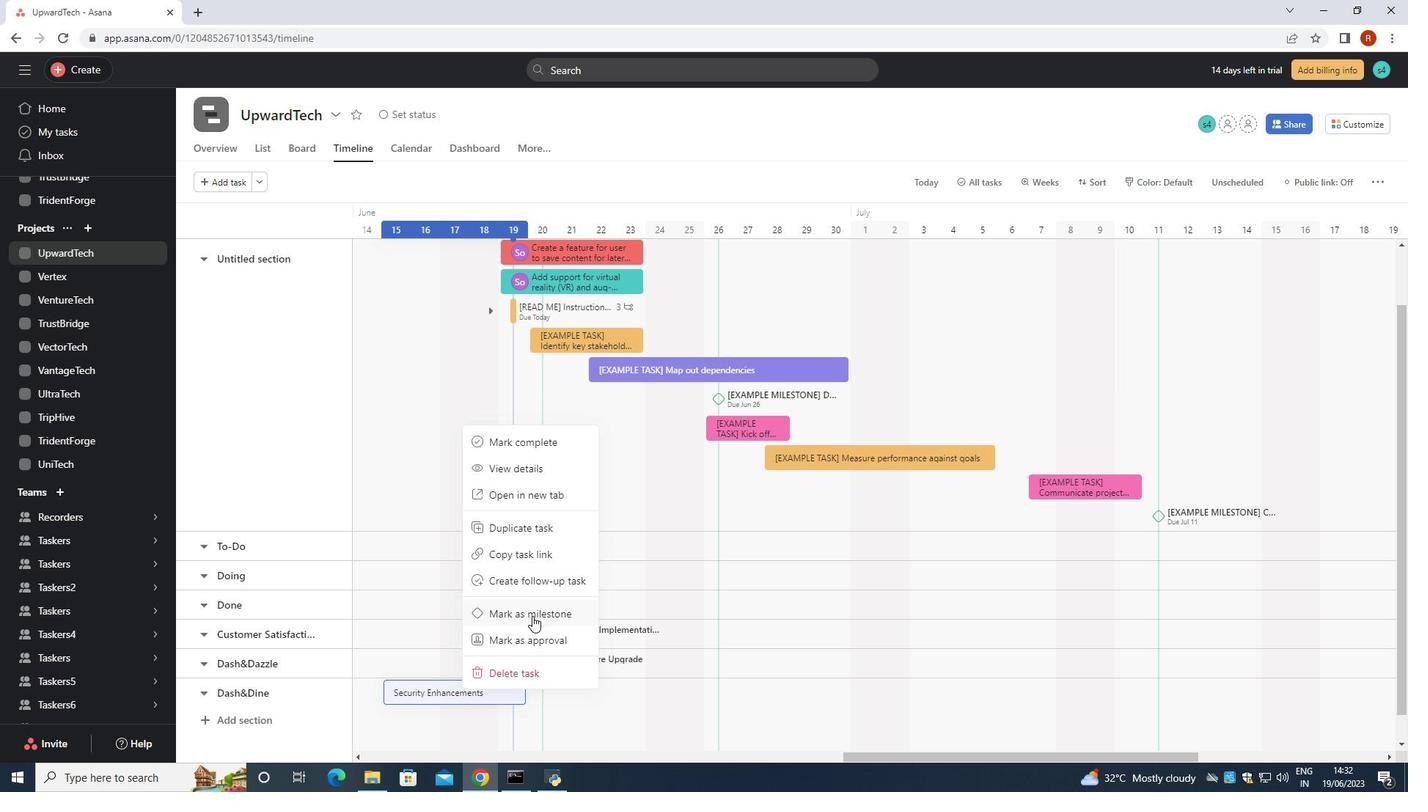 
Action: Mouse moved to (1237, 656)
Screenshot: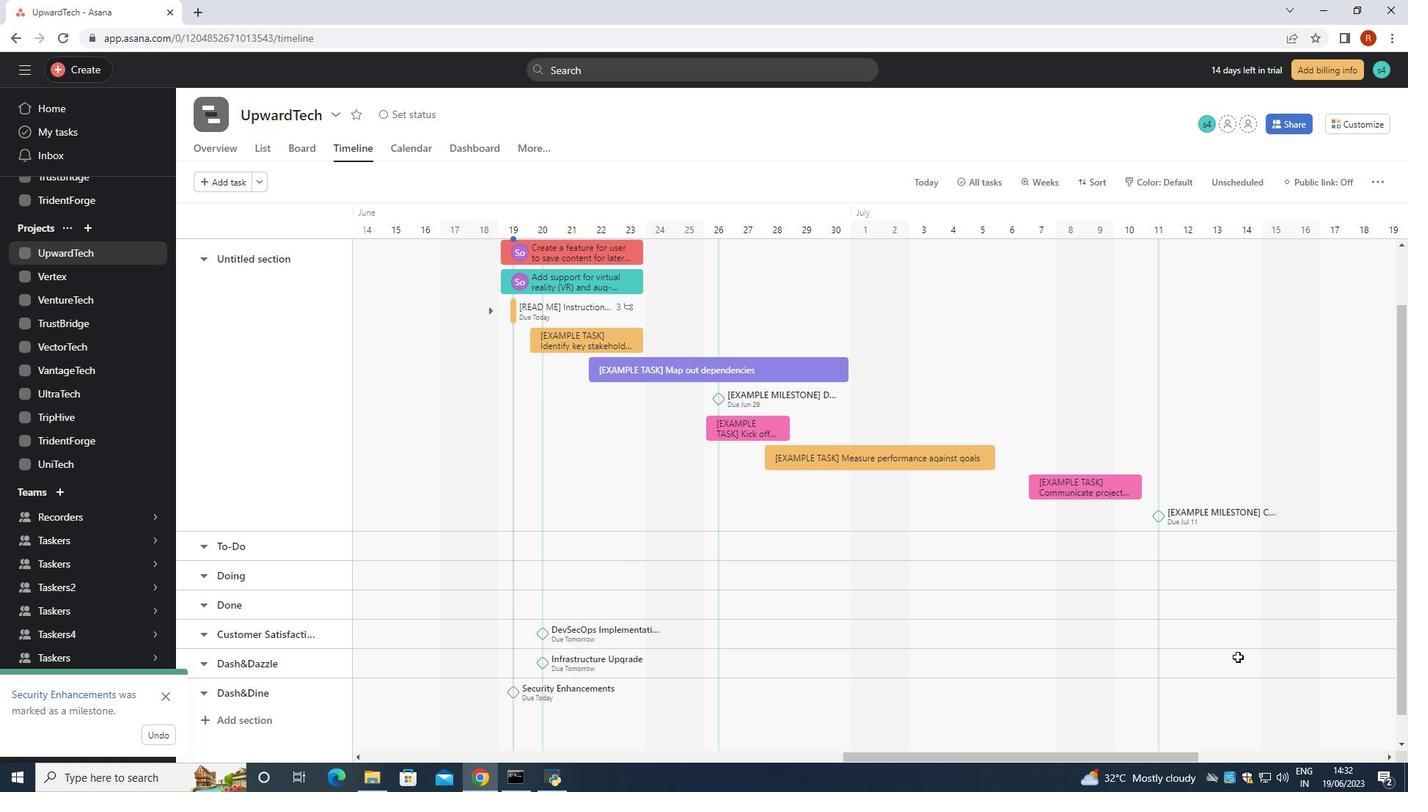 
